 Task: Add an event with the title Third Team Building Workshop: Enhancing Collaboration and Trust, date '2023/11/23', time 8:50 AM to 10:50 AMand add a description: A Team Building Exercise is a purposeful activity or program designed to enhance collaboration, communication, trust, and camaraderie among team members. These exercises aim to strengthen relationships, improve team dynamics, and foster a positive and productive work environment. Team building exercises can take various forms, from indoor games and challenges to outdoor adventures or structured workshops._x000D_
_x000D_
, put the event into Orange category, logged in from the account softage.7@softage.netand send the event invitation to softage.2@softage.net and softage.3@softage.net. Set a reminder for the event 5 minutes before
Action: Mouse moved to (89, 123)
Screenshot: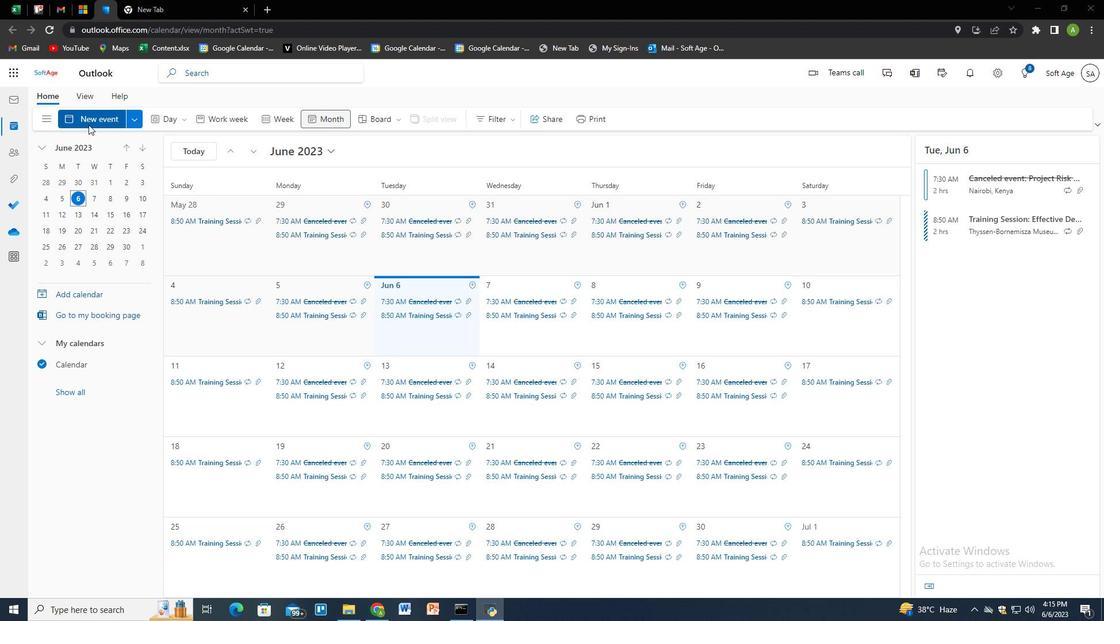 
Action: Mouse pressed left at (89, 123)
Screenshot: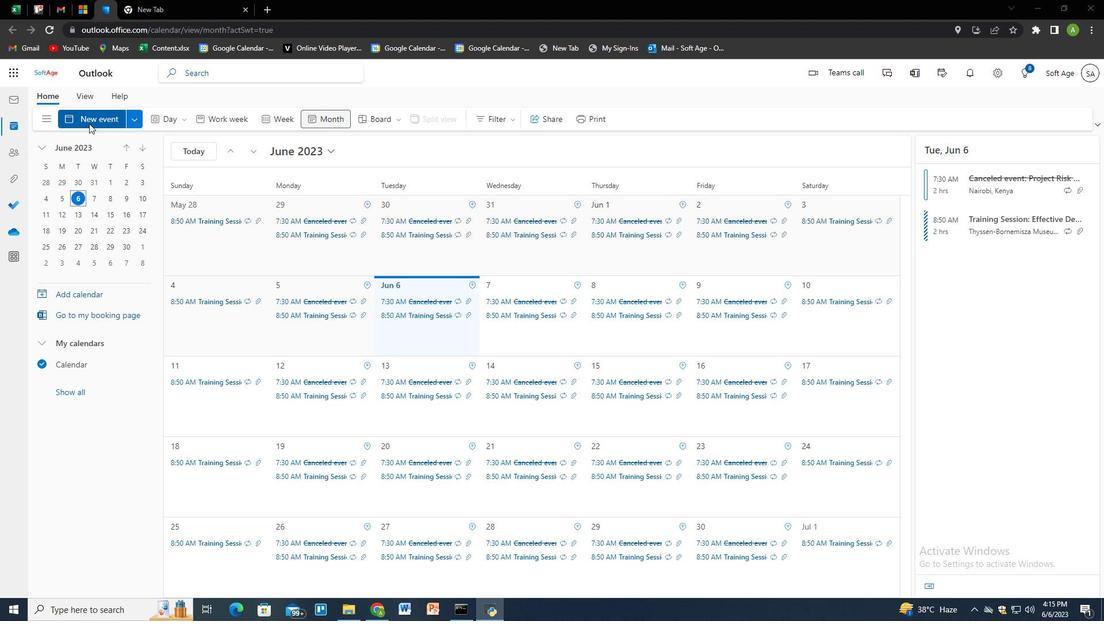 
Action: Mouse moved to (307, 193)
Screenshot: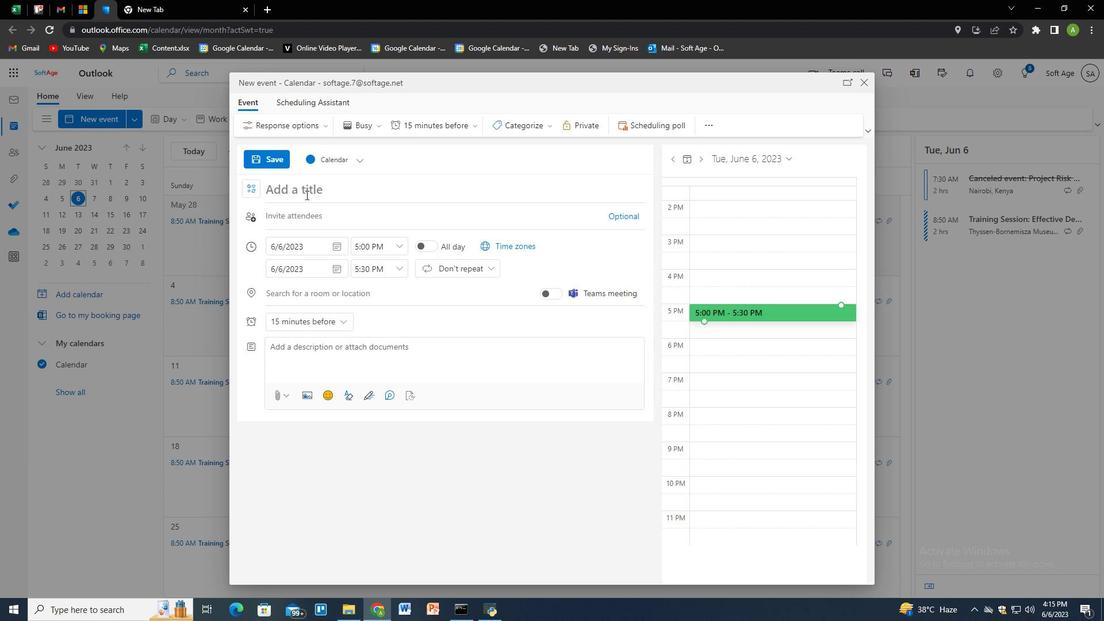 
Action: Mouse pressed left at (307, 193)
Screenshot: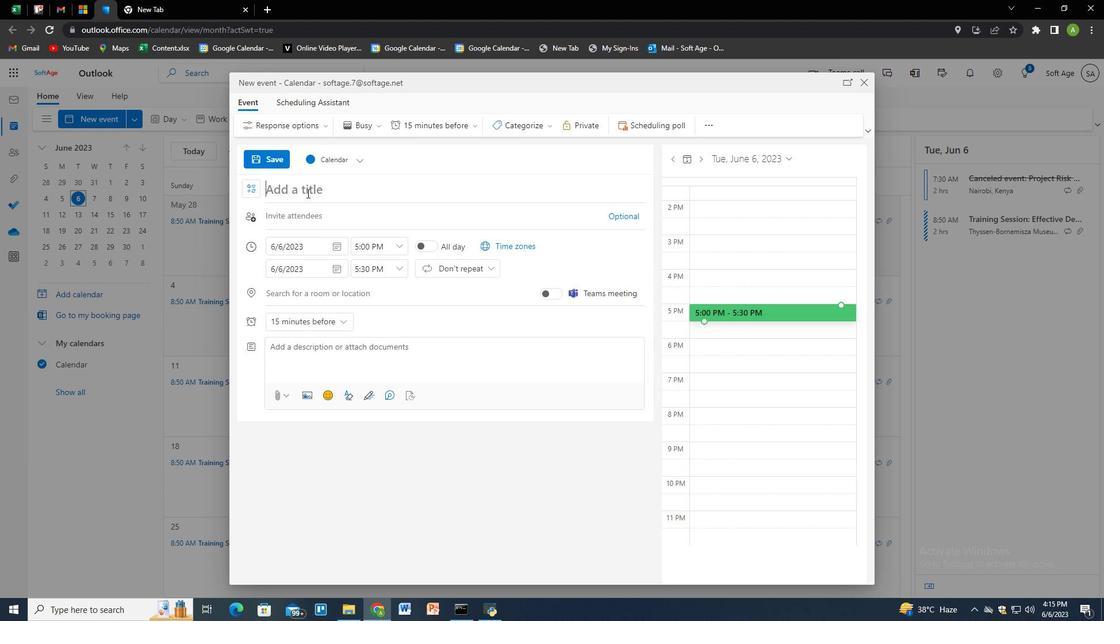 
Action: Mouse moved to (307, 192)
Screenshot: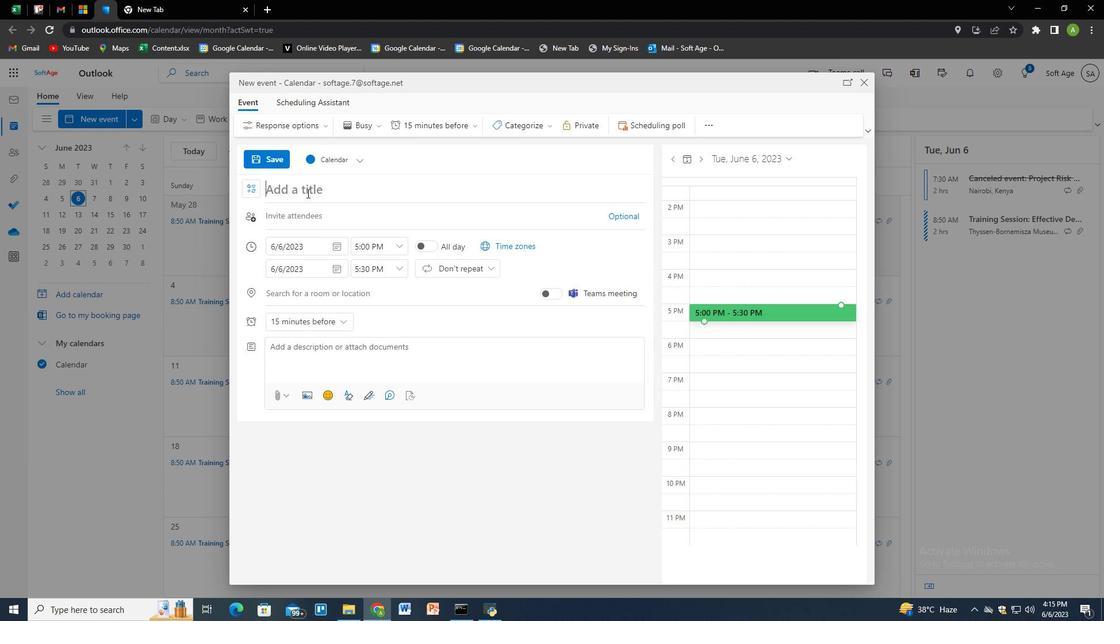 
Action: Key pressed <Key.shift>Third<Key.space><Key.shift>Team<Key.space><Key.shift>Building<Key.space><Key.shift>Workshop<Key.shift>"<Key.backspace><Key.shift>:<Key.space><Key.shift>e<Key.backspace><Key.shift>Enhancing<Key.space><Key.shift>COll<Key.backspace><Key.backspace><Key.backspace>ollaboration<Key.space>and<Key.space><Key.shift>Trust
Screenshot: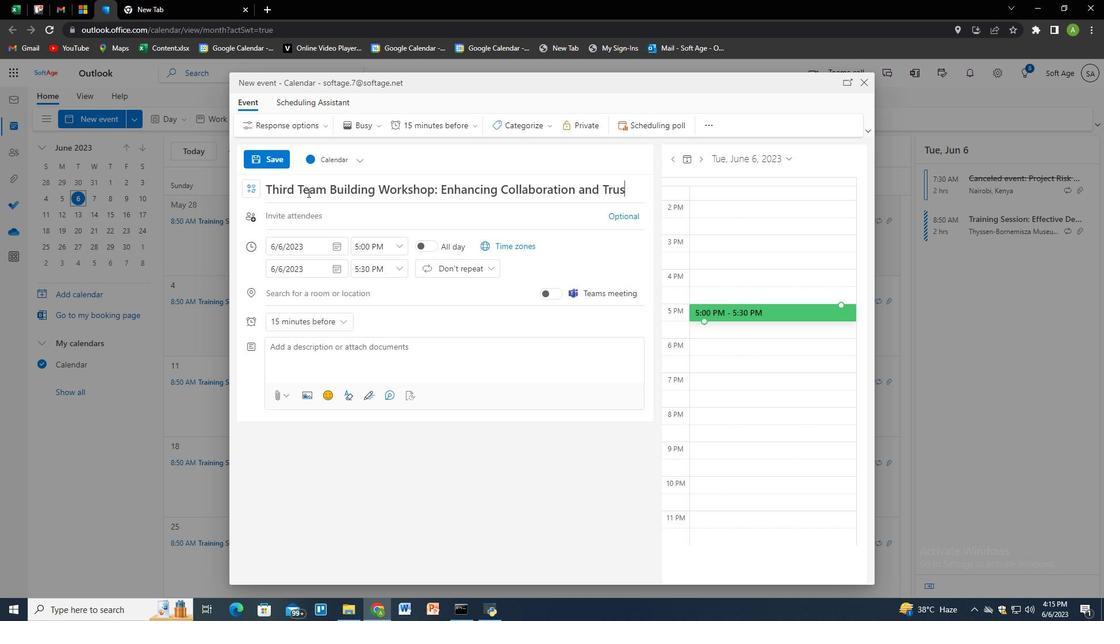 
Action: Mouse moved to (333, 249)
Screenshot: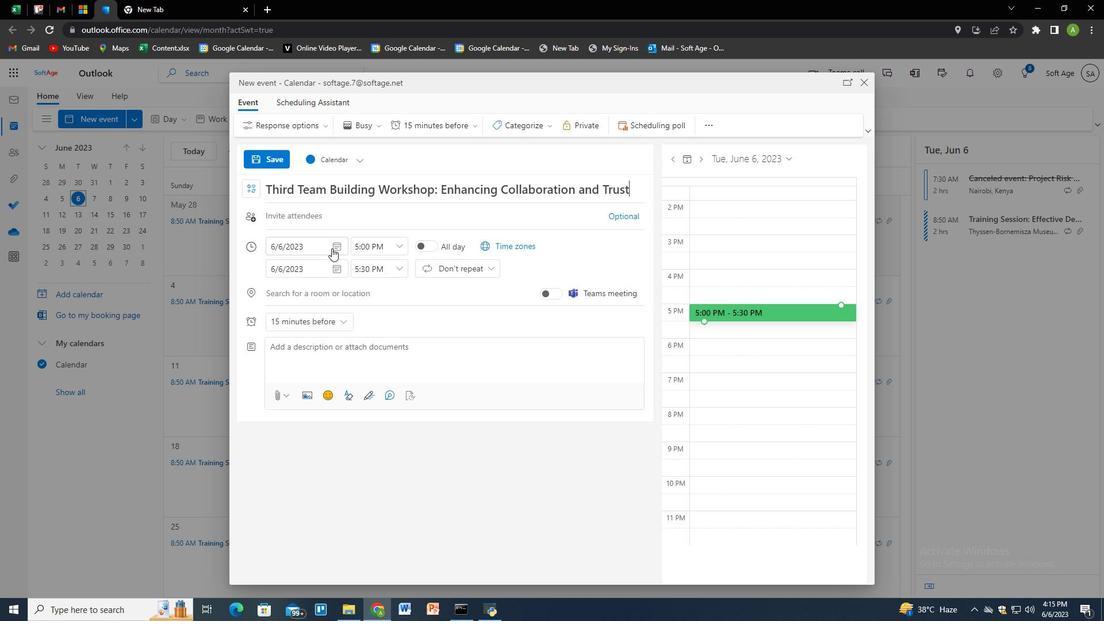 
Action: Mouse pressed left at (333, 249)
Screenshot: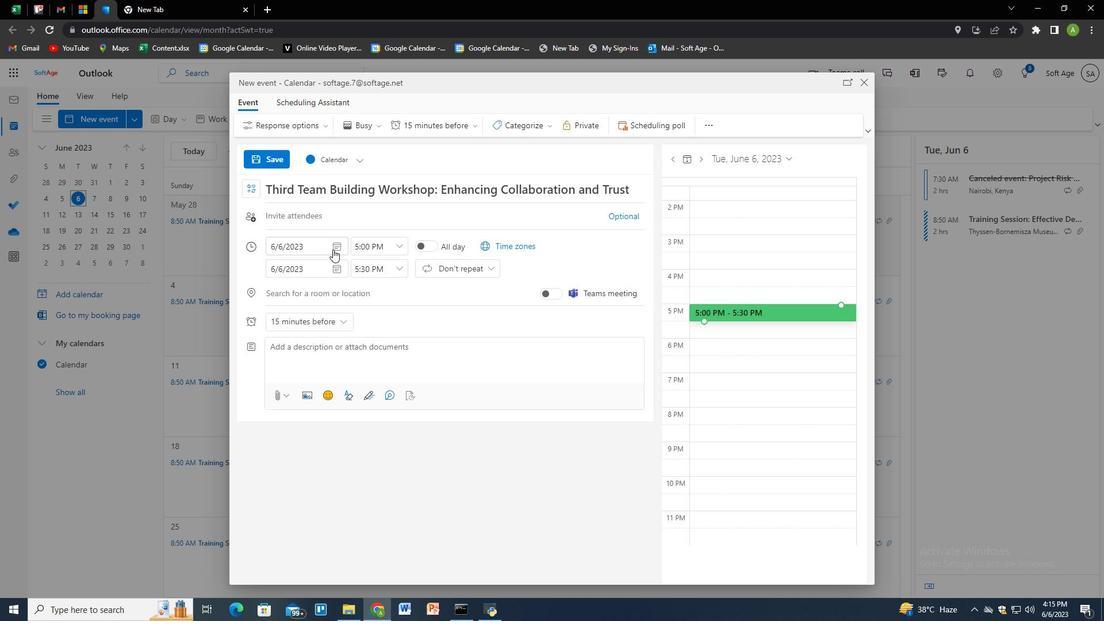 
Action: Mouse moved to (321, 275)
Screenshot: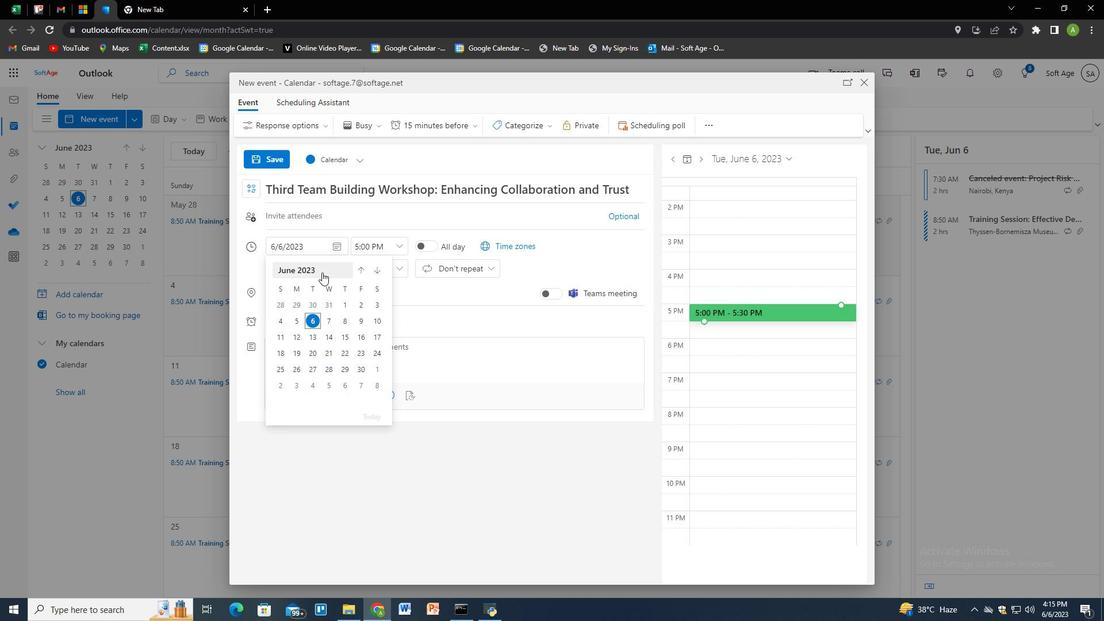 
Action: Mouse pressed left at (321, 275)
Screenshot: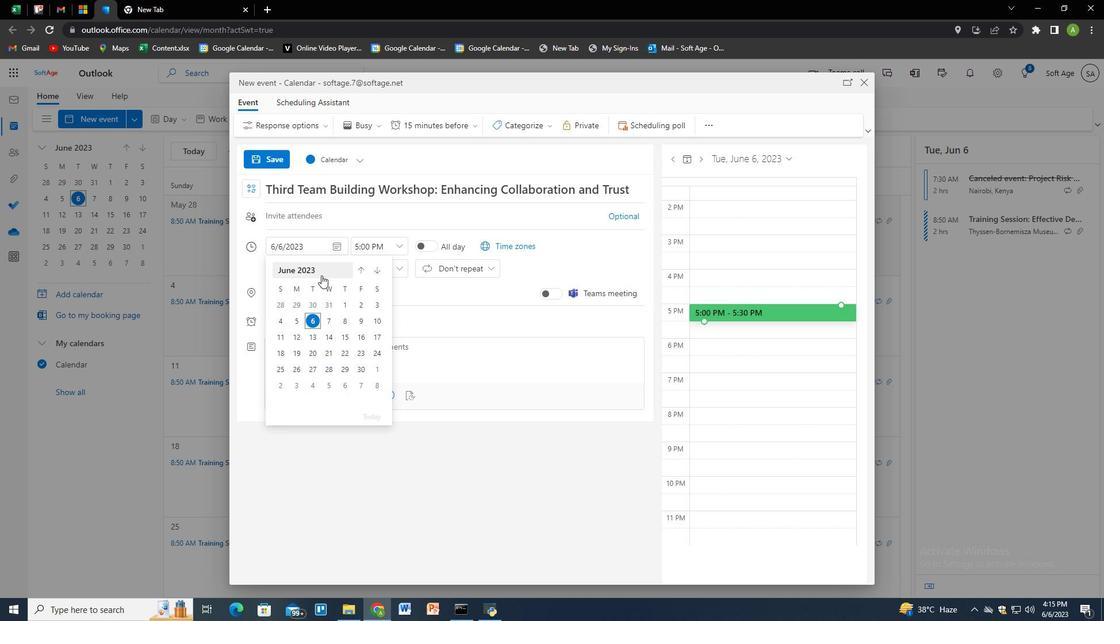 
Action: Mouse pressed left at (321, 275)
Screenshot: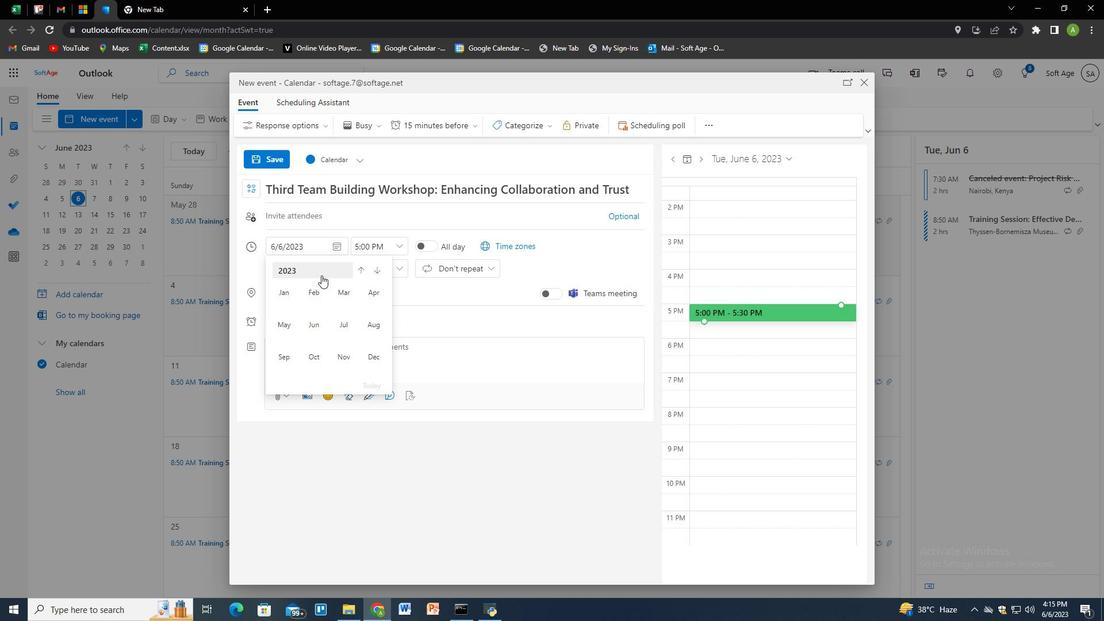 
Action: Mouse moved to (370, 294)
Screenshot: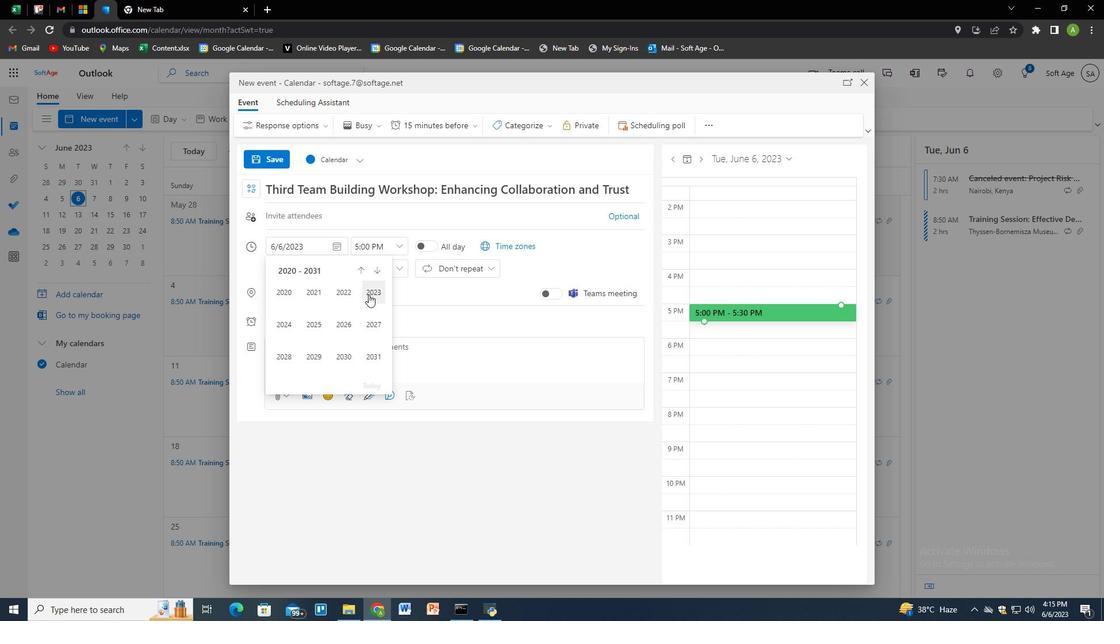 
Action: Mouse pressed left at (370, 294)
Screenshot: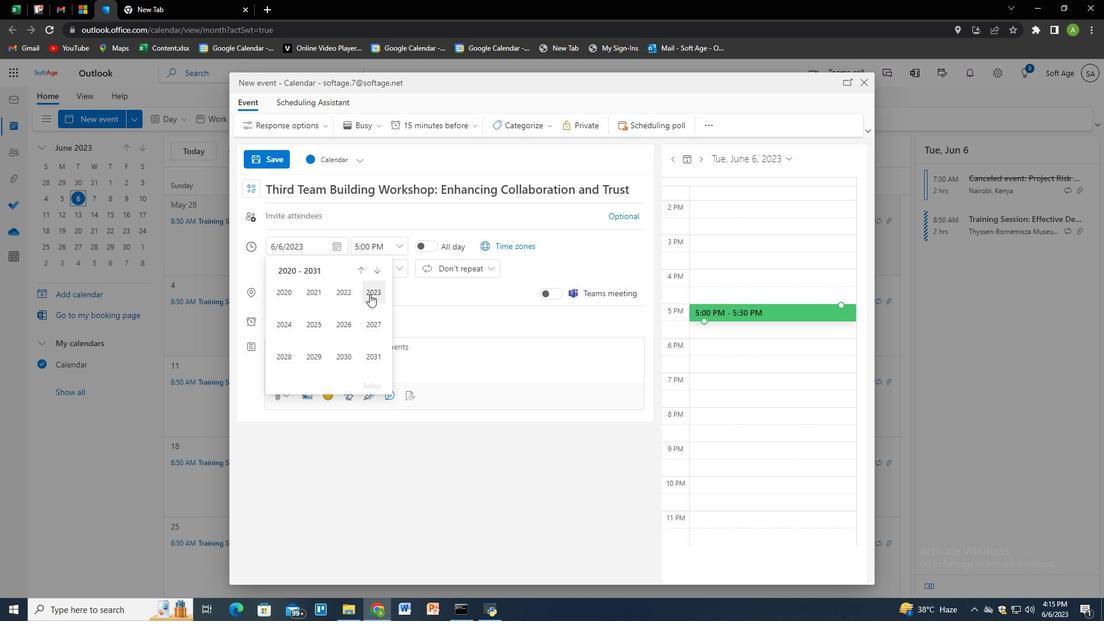 
Action: Mouse moved to (350, 356)
Screenshot: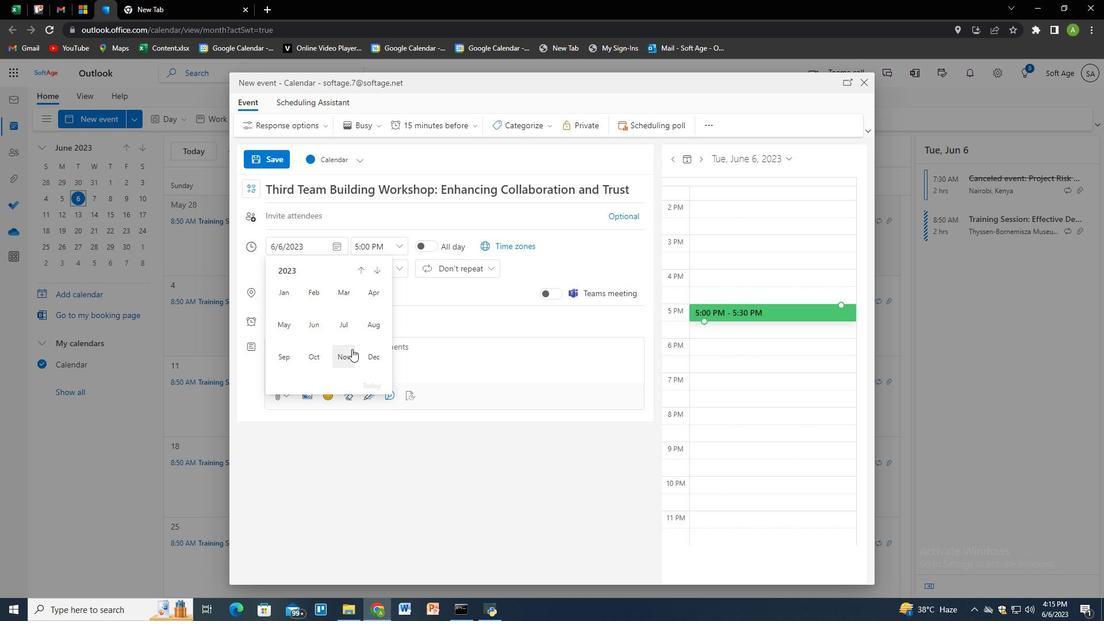 
Action: Mouse pressed left at (350, 356)
Screenshot: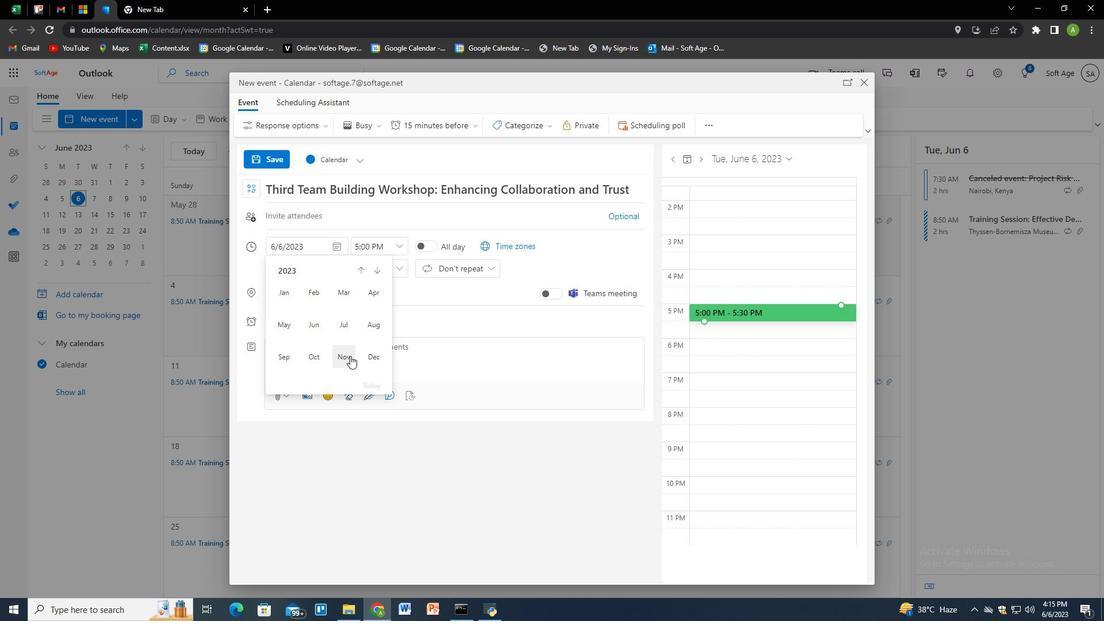 
Action: Mouse moved to (348, 355)
Screenshot: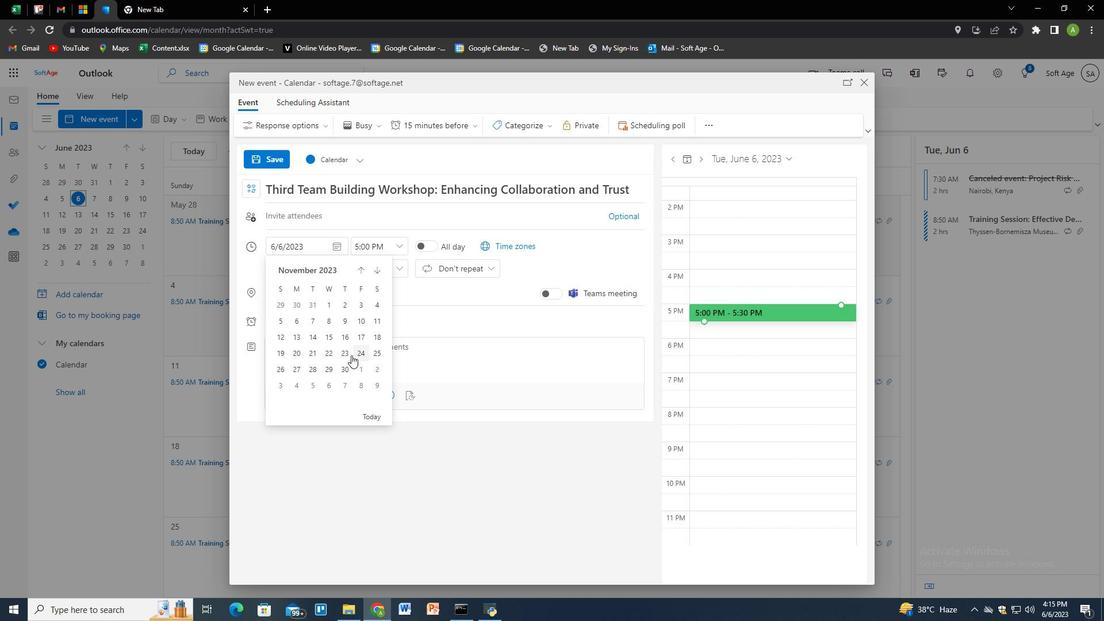 
Action: Mouse pressed left at (348, 355)
Screenshot: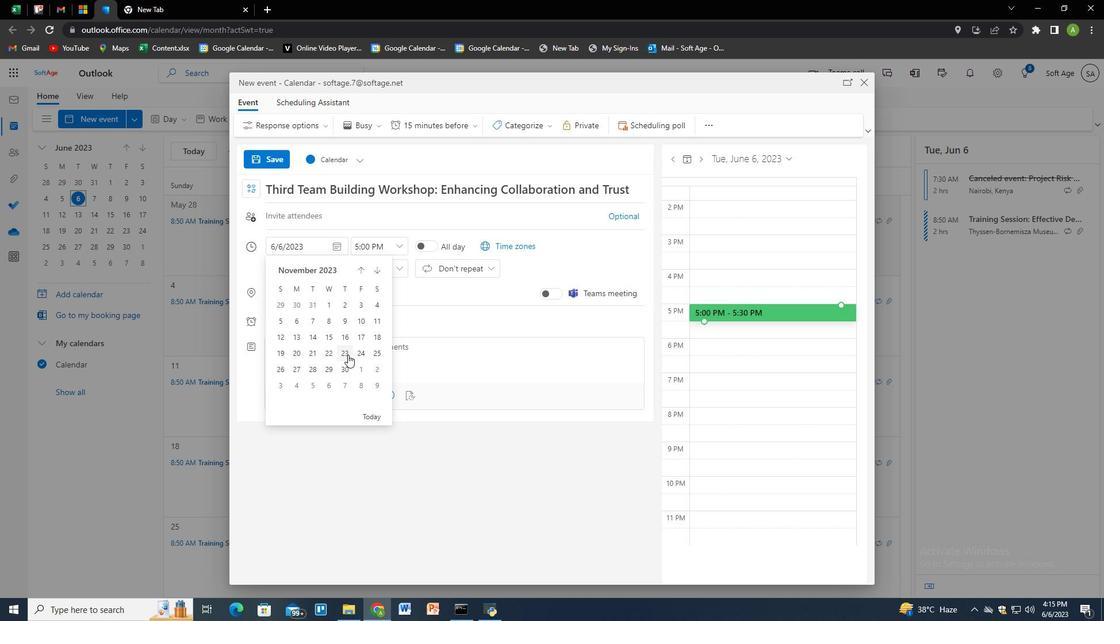 
Action: Mouse moved to (371, 246)
Screenshot: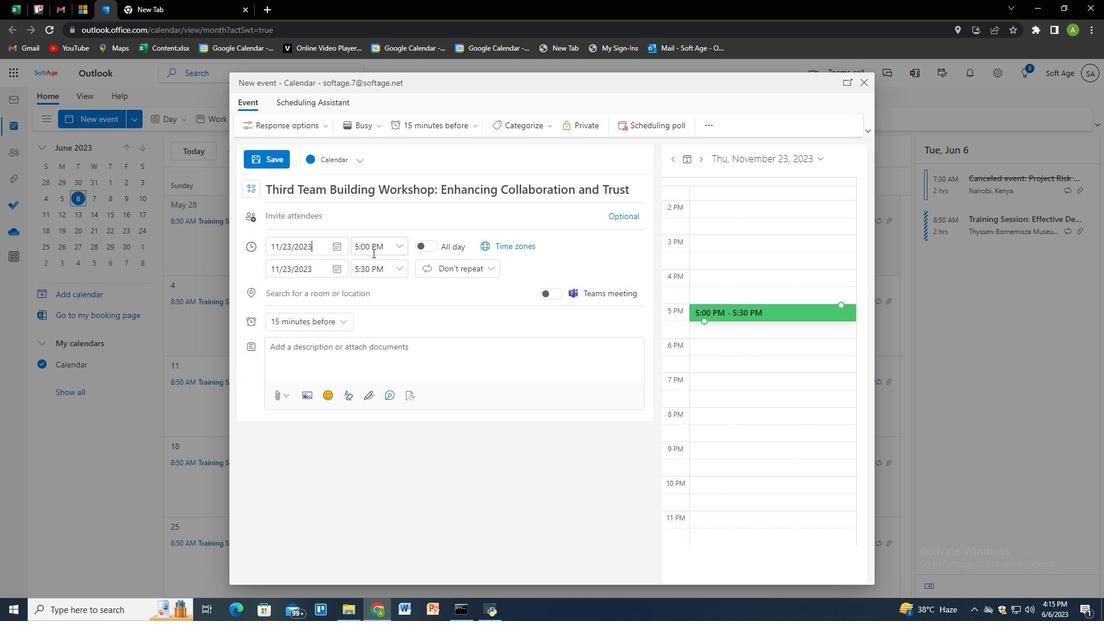 
Action: Mouse pressed left at (371, 246)
Screenshot: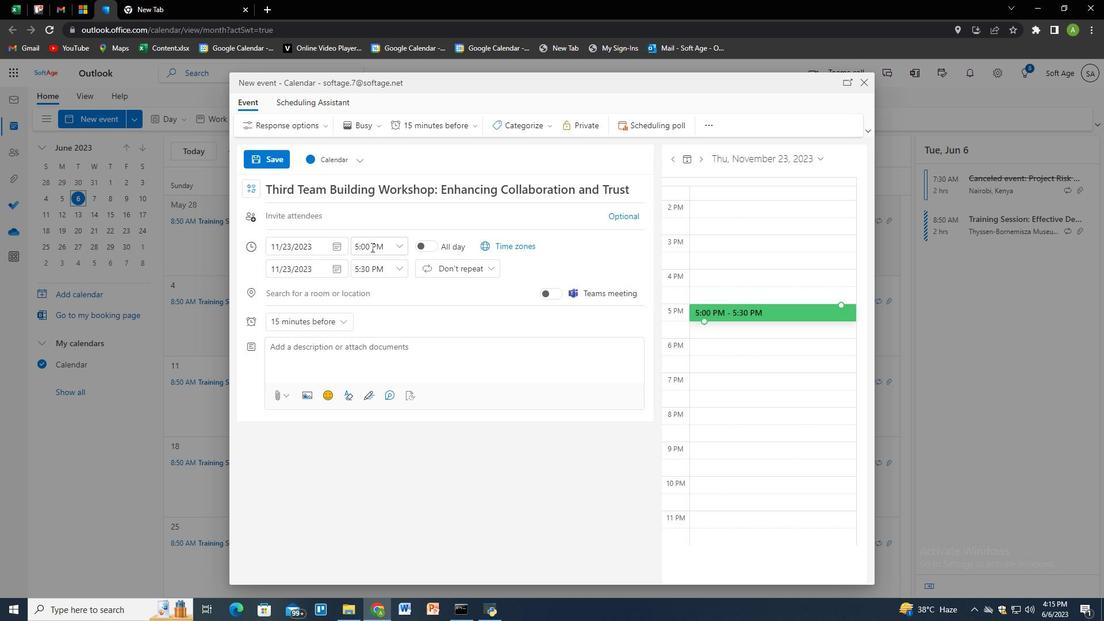 
Action: Mouse moved to (371, 244)
Screenshot: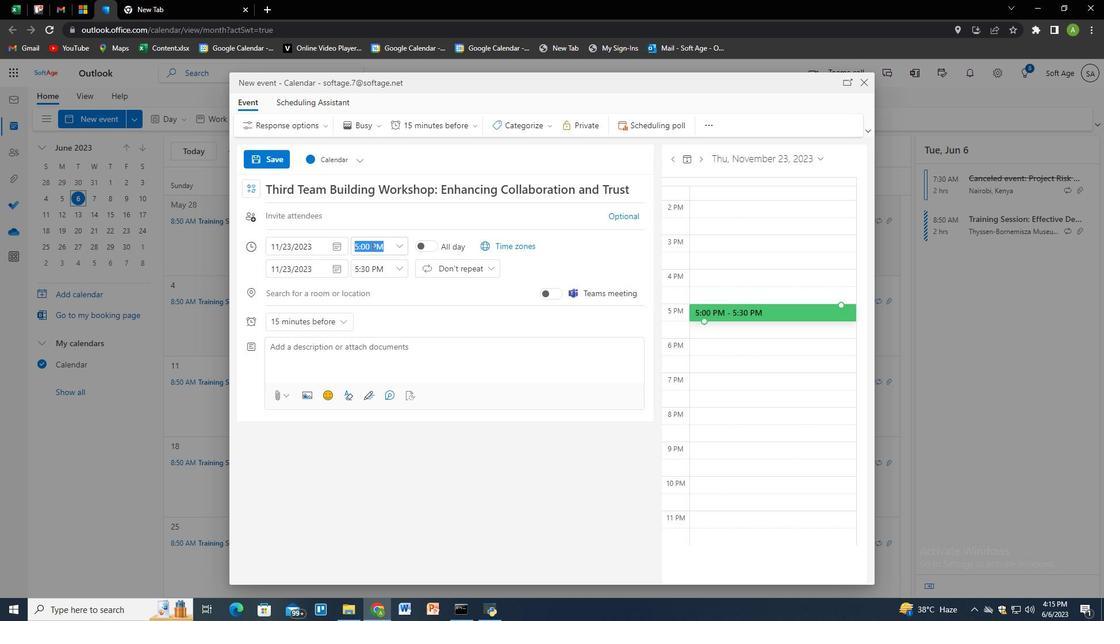 
Action: Key pressed 8<Key.shift_r>:50<Key.space><Key.shift>AM<Key.tab><Key.tab>10<Key.shift_r>:50<Key.space><Key.shift>AMM
Screenshot: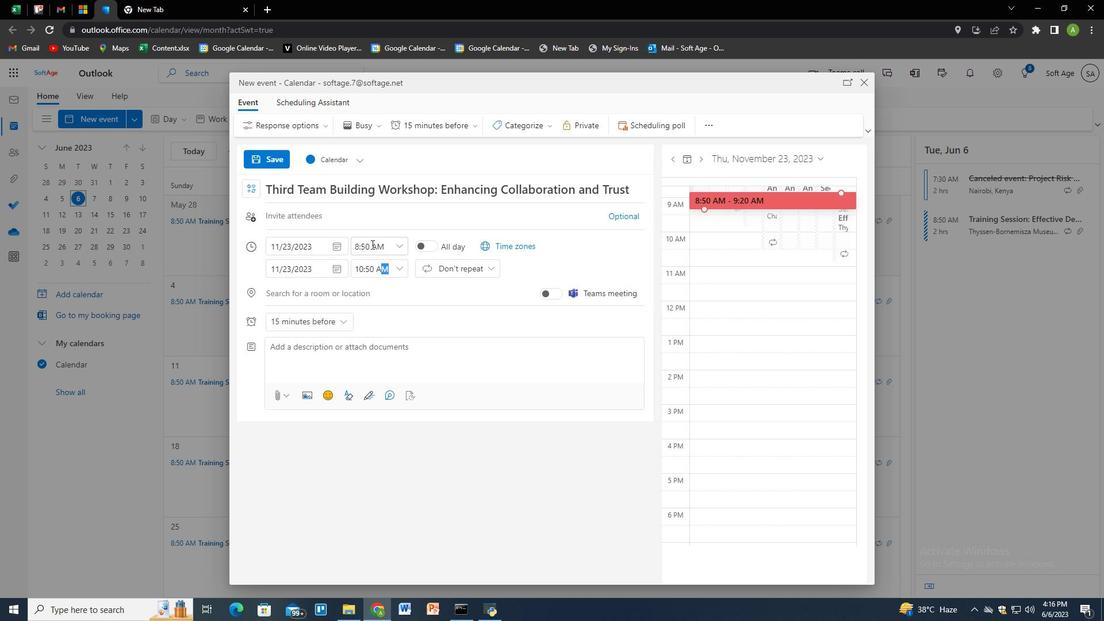 
Action: Mouse moved to (364, 353)
Screenshot: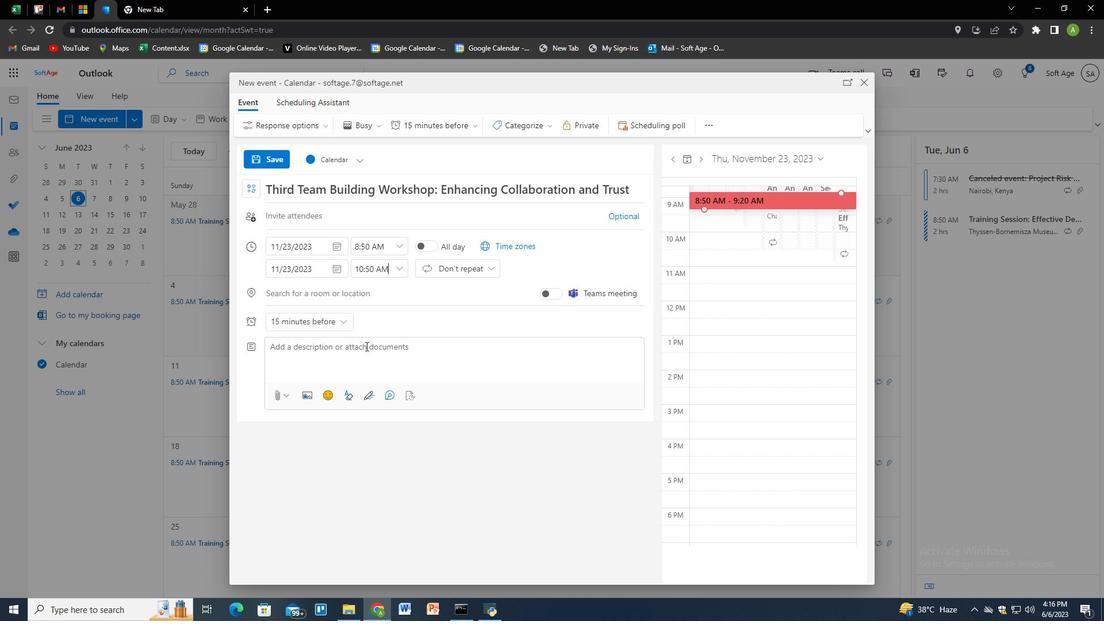 
Action: Mouse pressed left at (364, 353)
Screenshot: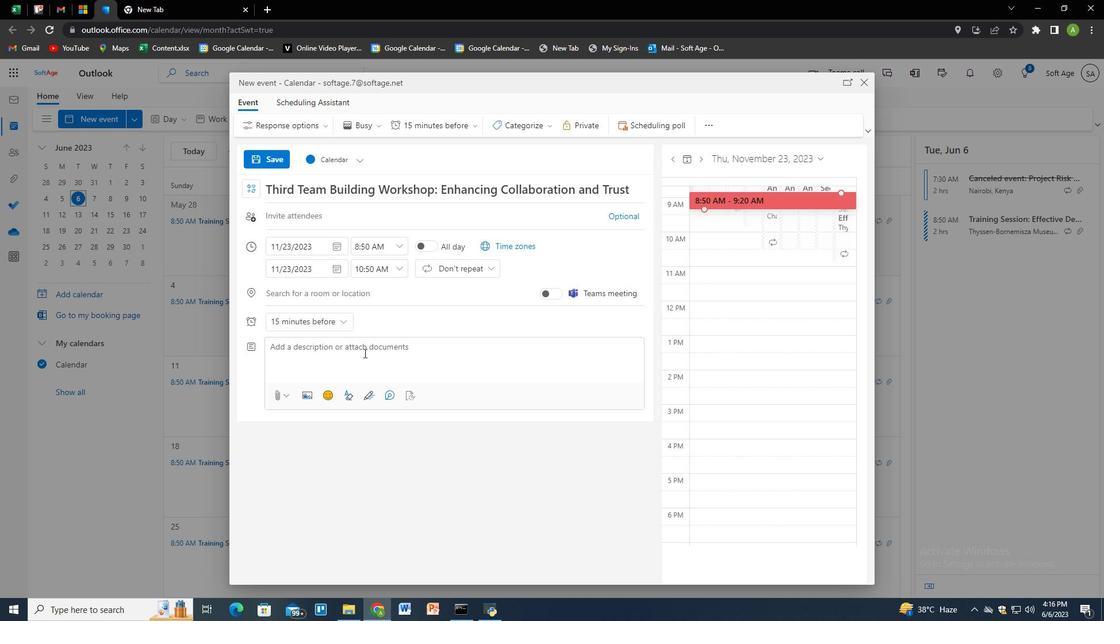 
Action: Key pressed <Key.shift>A<Key.space><Key.shift>Team<Key.space><Key.shift>Building<Key.space><Key.shift>Exercise<Key.space>is<Key.space>a<Key.space>purposeful<Key.space>activity<Key.space>or<Key.space>program<Key.space>designed<Key.space>to<Key.space>enchace<Key.backspace><Key.backspace>nce<Key.backspace><Key.backspace><Key.backspace><Key.backspace><Key.backspace><Key.backspace>hance<Key.space>collaboration,<Key.space>communication,<Key.space>trustm<Key.backspace>,<Key.space>and<Key.space>camaraderies<Key.backspace><Key.space>among<Key.space>team<Key.space>members.<Key.space><Key.shift>These<Key.space>exercises<Key.space>aim<Key.space>to<Key.space>strenghe<Key.backspace>then<Key.space>re<Key.backspace><Key.backspace><Key.backspace><Key.backspace><Key.backspace><Key.backspace><Key.backspace><Key.backspace><Key.backspace><Key.backspace><Key.backspace><Key.backspace>renghthen<Key.space>relaship<Key.backspace><Key.backspace><Key.backspace><Key.backspace>tionships,<Key.space>improve
Screenshot: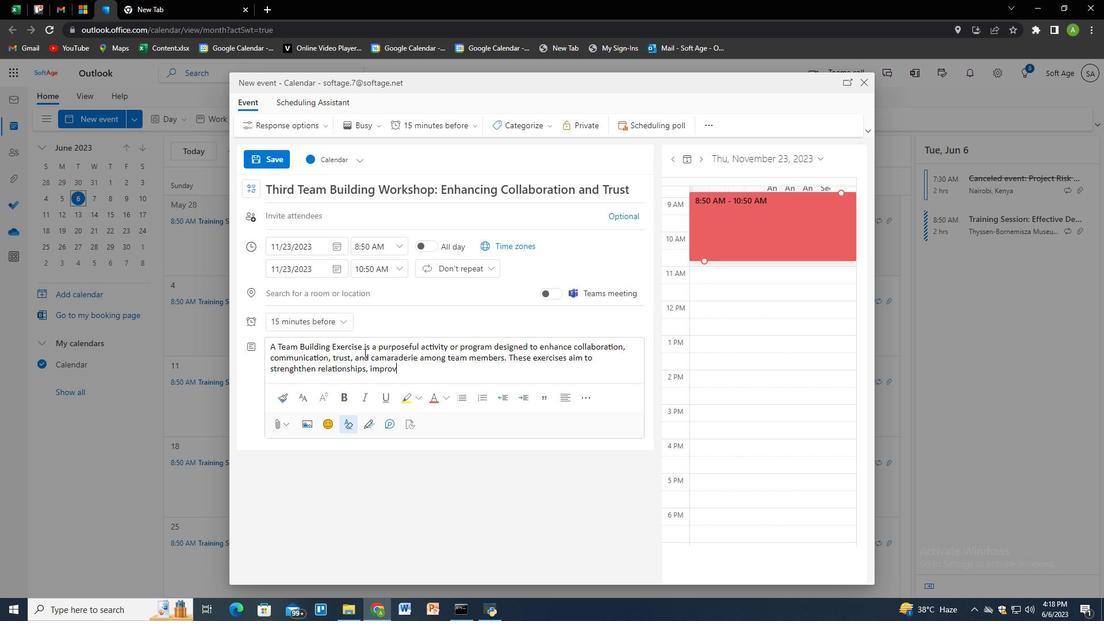 
Action: Mouse moved to (1104, 200)
Screenshot: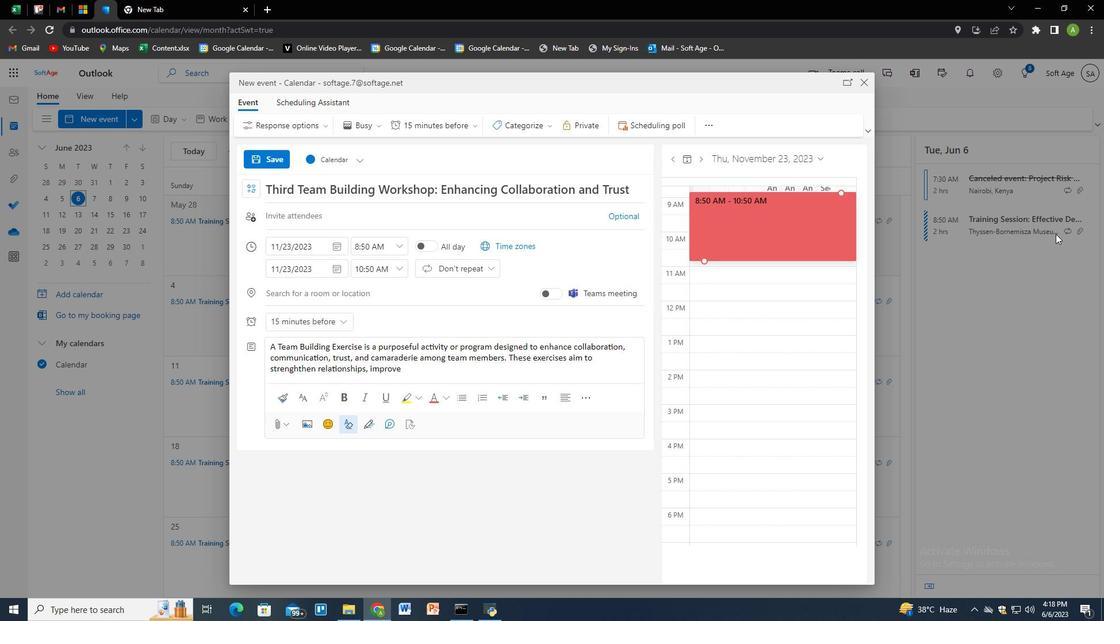
Action: Key pressed <Key.shift><Key.space>team<Key.space>dynamics,<Key.space>and<Key.space>foster<Key.space>a<Key.space>positive<Key.space>and<Key.space>productive<Key.space>work<Key.space>enviroment.
Screenshot: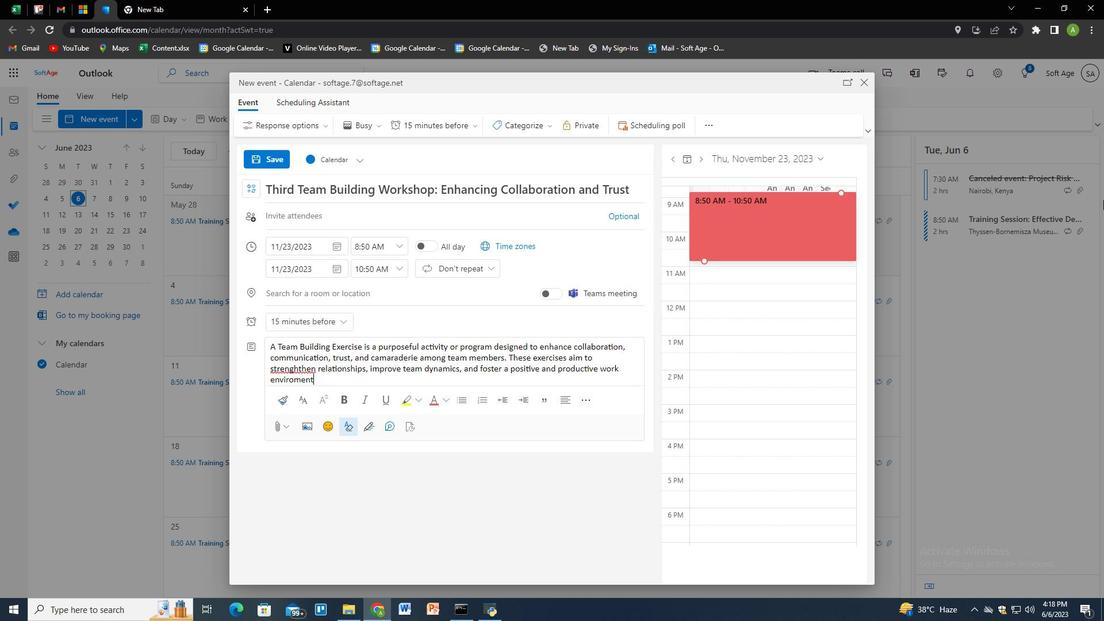 
Action: Mouse moved to (293, 383)
Screenshot: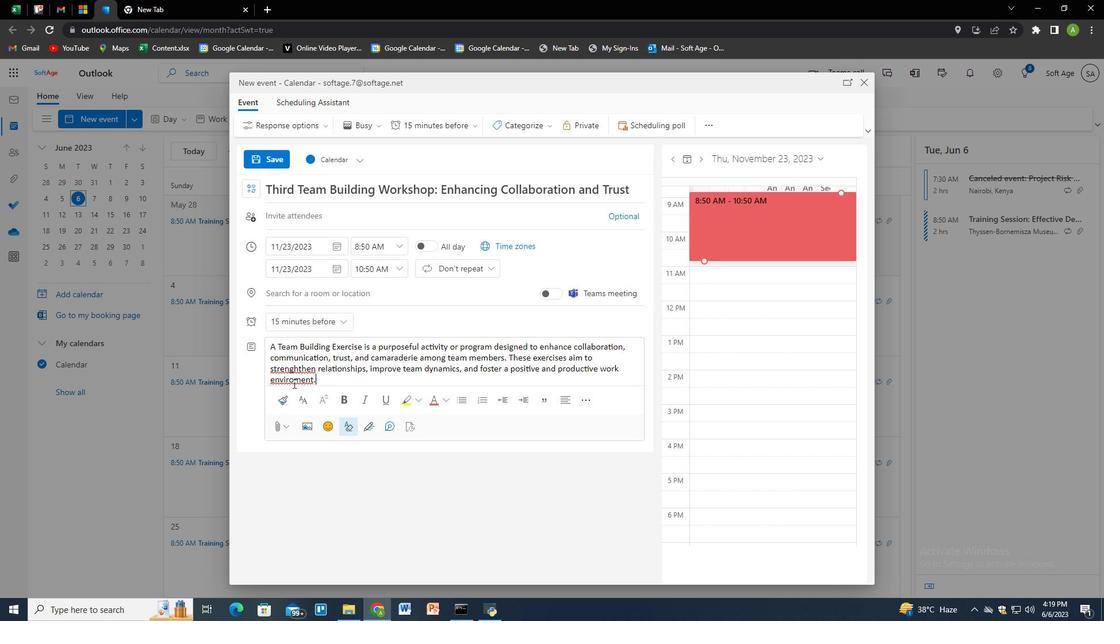 
Action: Mouse pressed left at (293, 383)
Screenshot: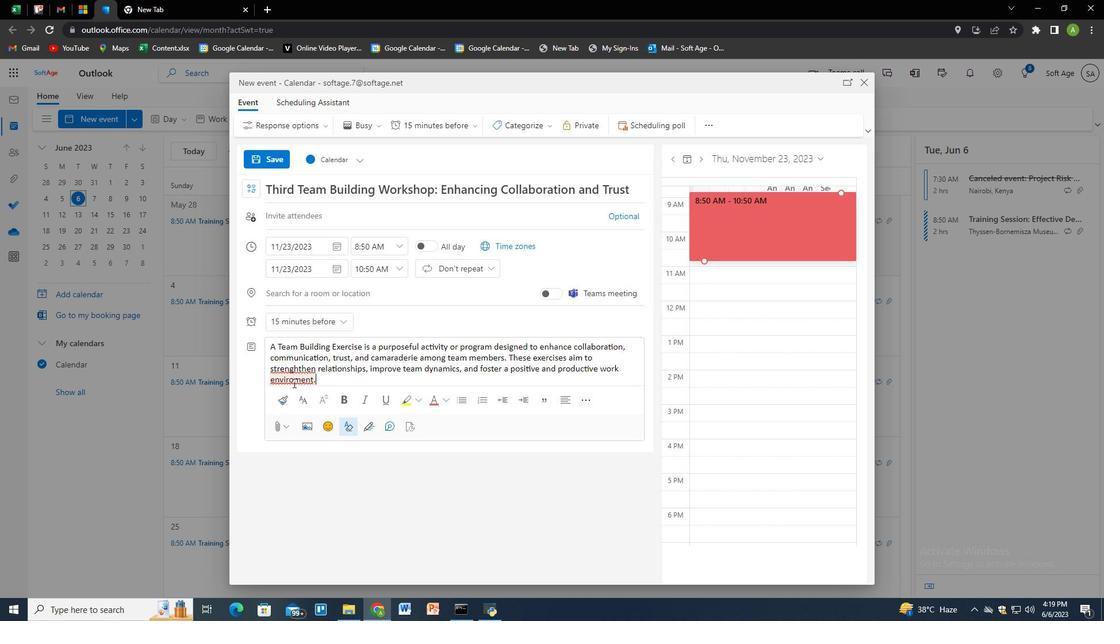 
Action: Mouse moved to (512, 389)
Screenshot: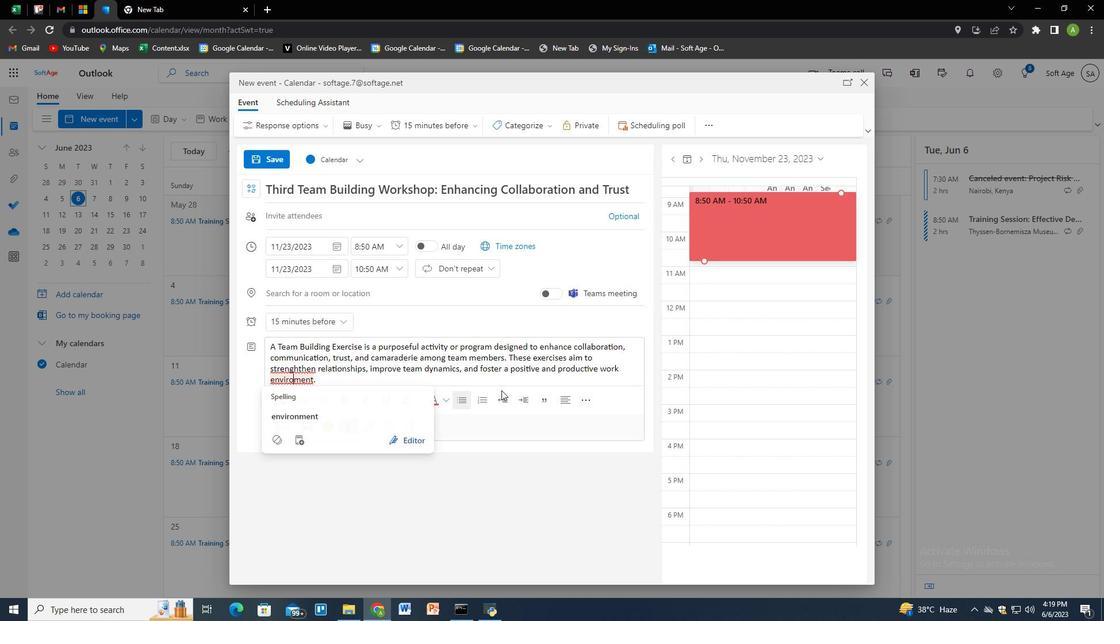 
Action: Key pressed n
Screenshot: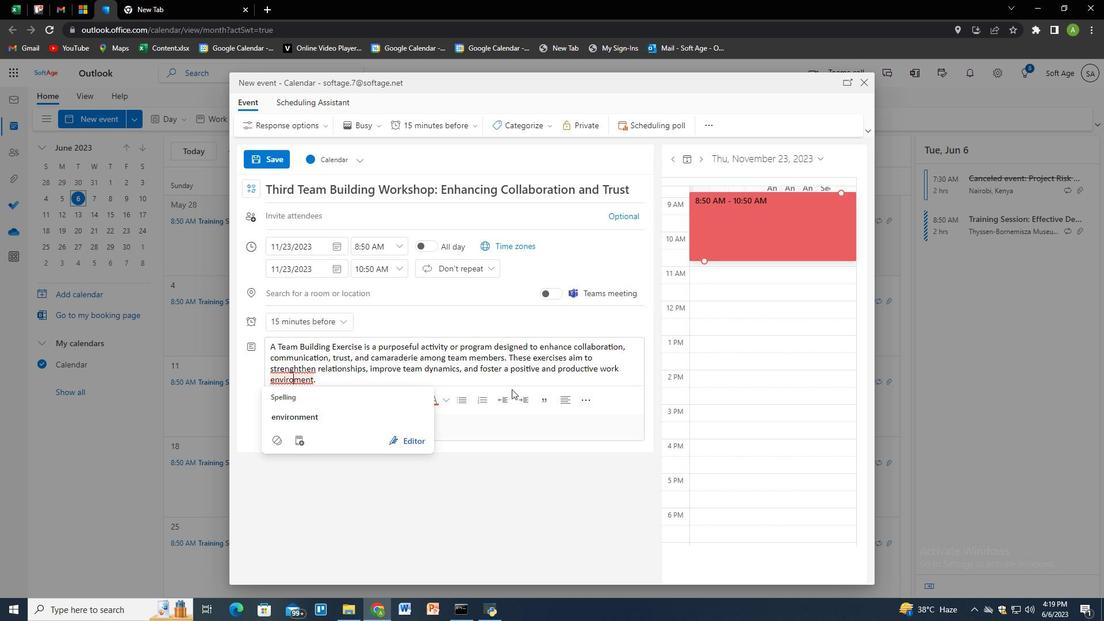 
Action: Mouse moved to (302, 369)
Screenshot: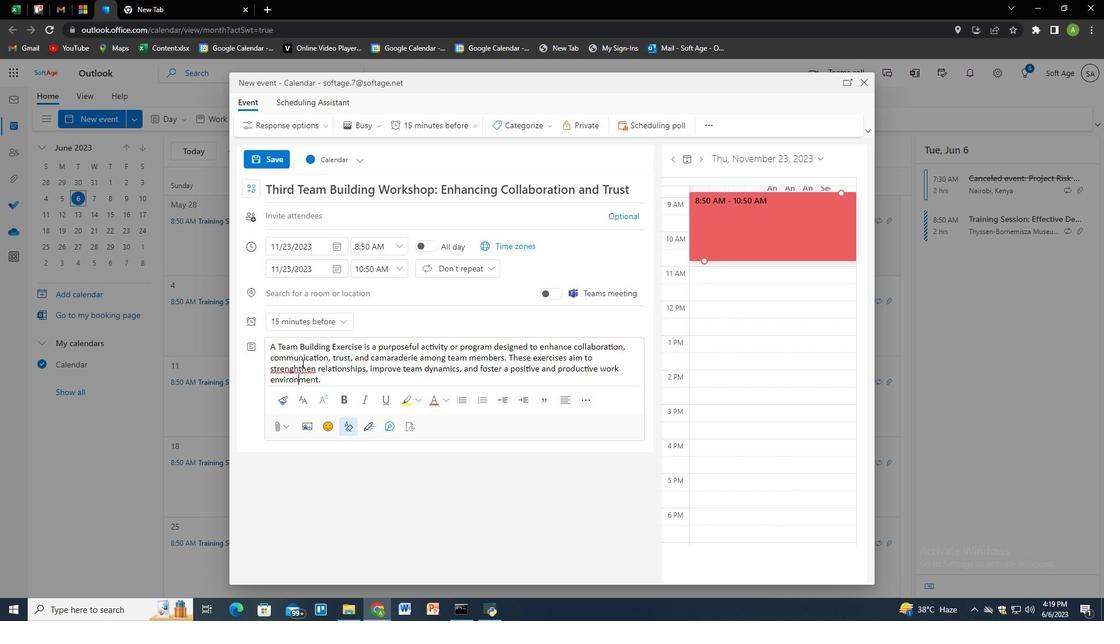 
Action: Mouse pressed left at (302, 369)
Screenshot: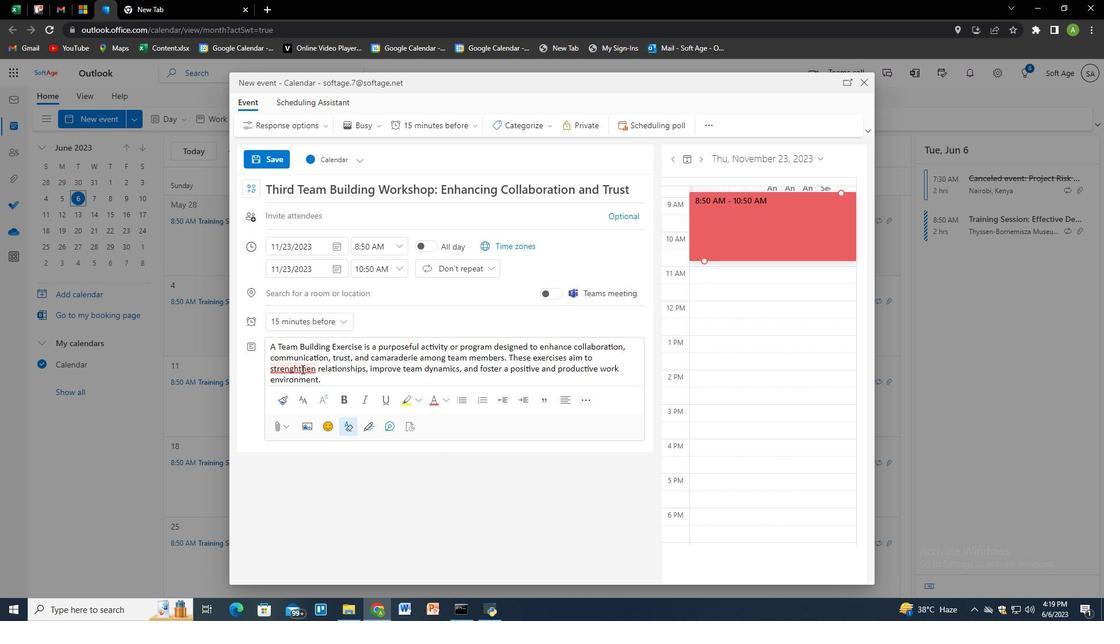 
Action: Mouse moved to (303, 399)
Screenshot: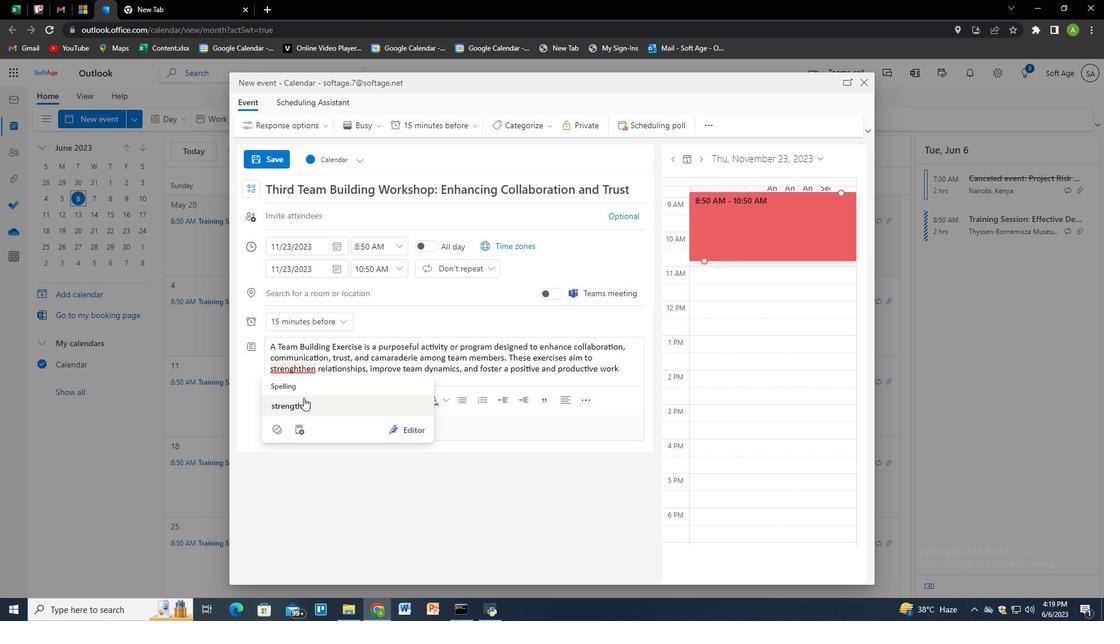 
Action: Mouse pressed left at (303, 399)
Screenshot: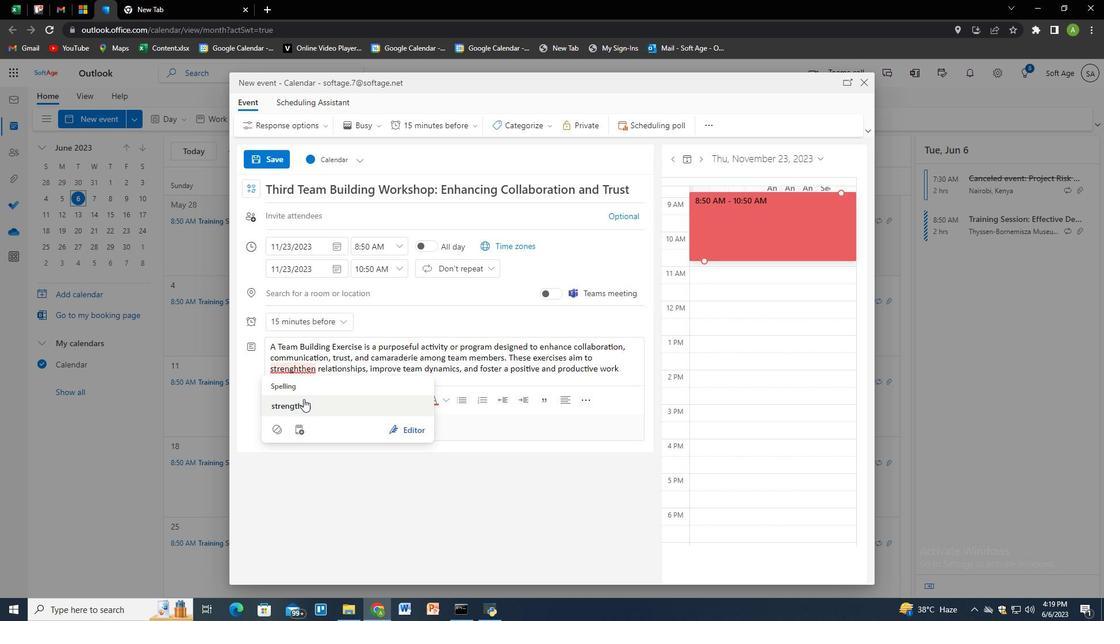 
Action: Mouse moved to (631, 370)
Screenshot: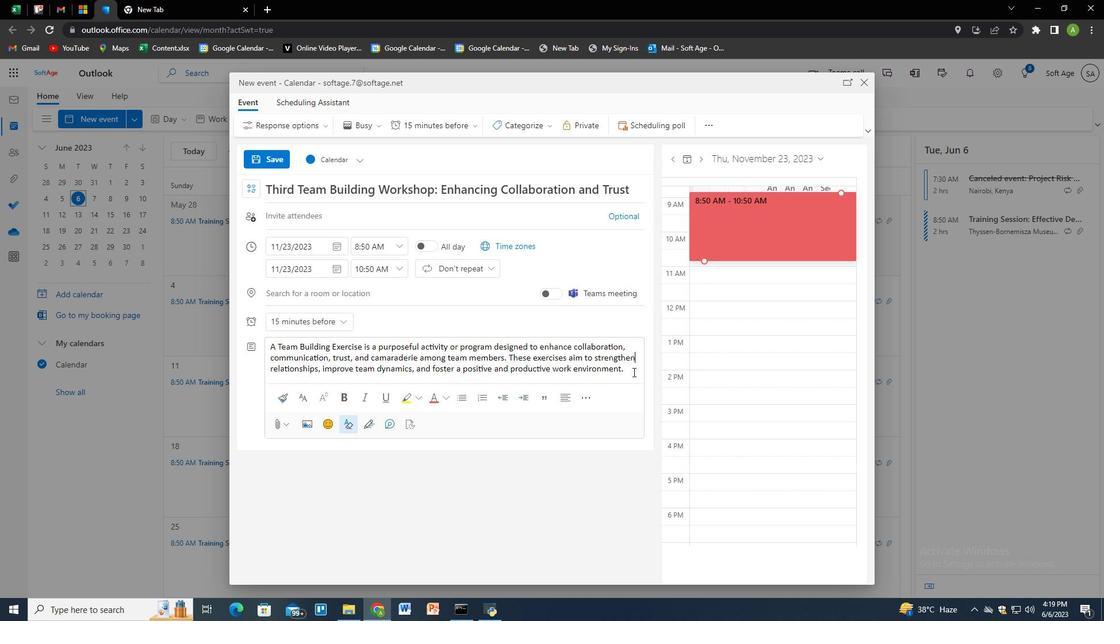 
Action: Mouse pressed left at (631, 370)
Screenshot: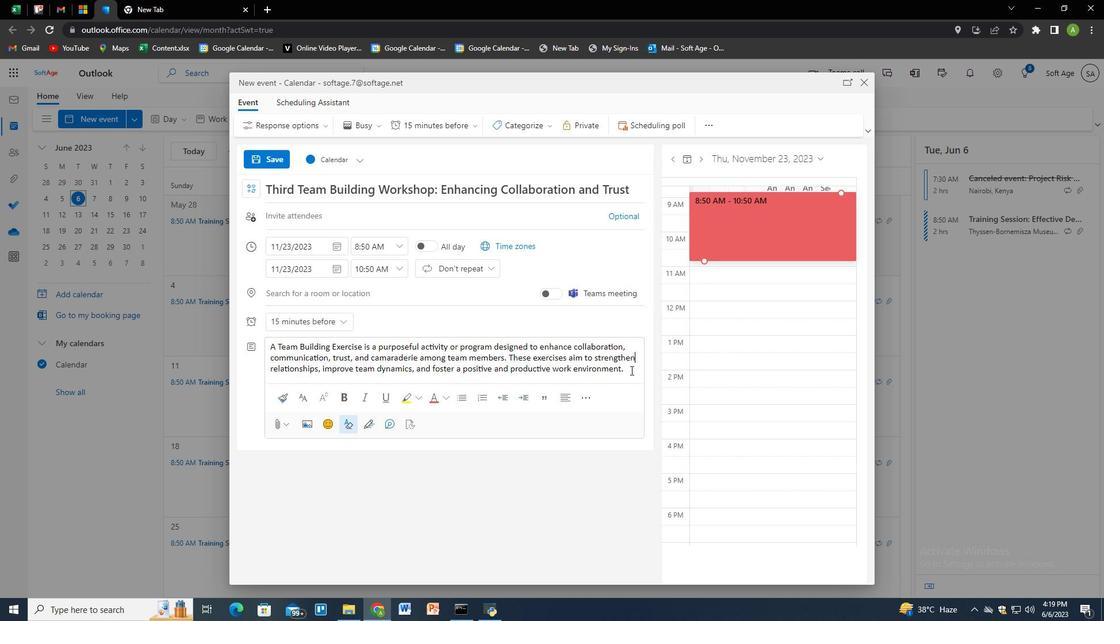 
Action: Key pressed <Key.space><Key.shift>Team<Key.space><Key.shift>B<Key.backspace>building<Key.space>exercise<Key.space>can<Key.space>take<Key.space>various<Key.space>forms,<Key.space>from<Key.space>indoor<Key.space>games<Key.space>an<Key.space><Key.backspace>d<Key.space>challenges<Key.space>to<Key.space>outdoor<Key.space>adventures<Key.space>or<Key.space>structured<Key.space>workshop<Key.space>
Screenshot: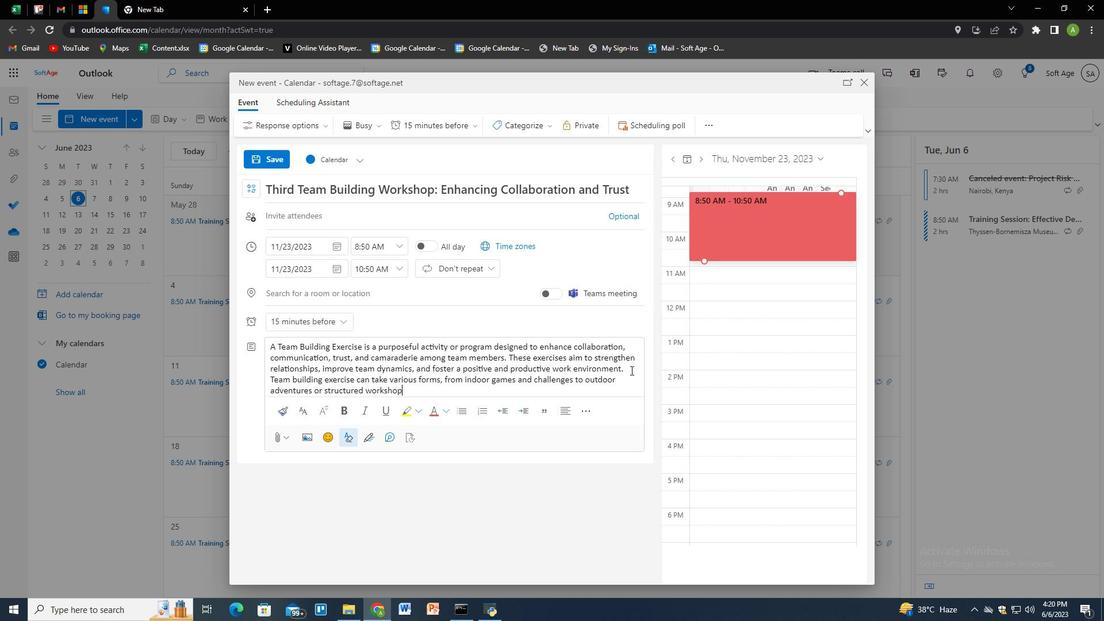 
Action: Mouse moved to (649, 419)
Screenshot: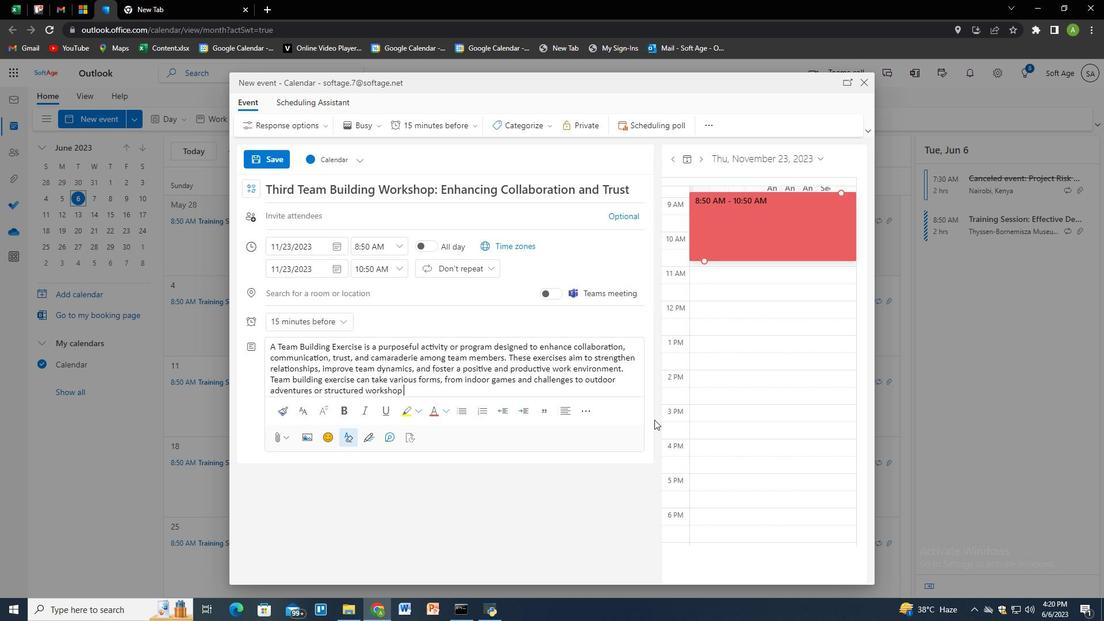 
Action: Key pressed <Key.backspace>.
Screenshot: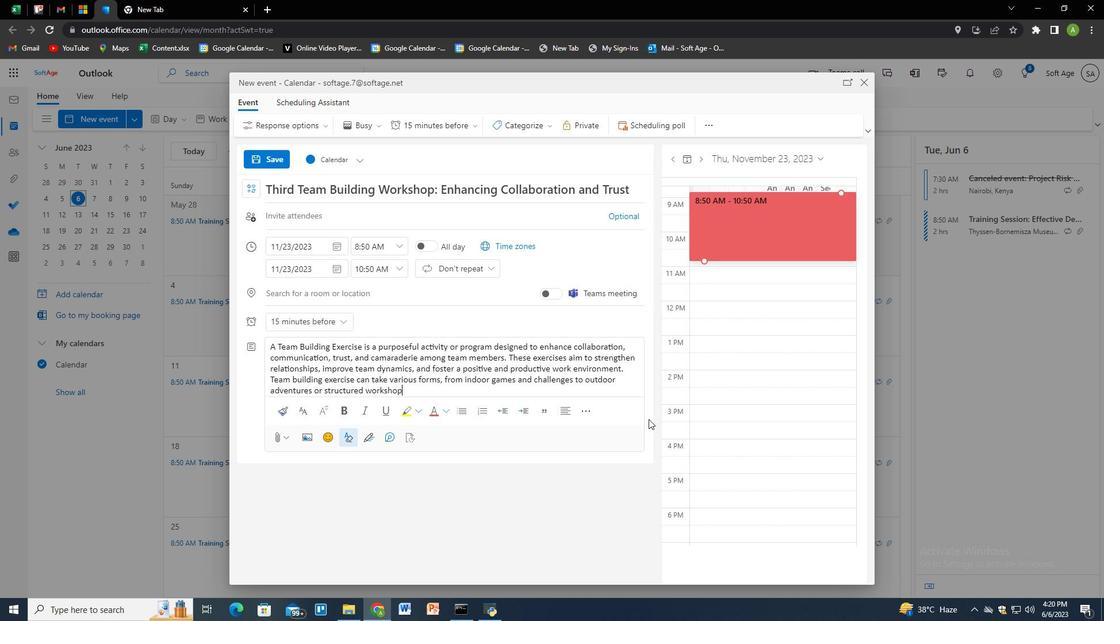
Action: Mouse moved to (586, 258)
Screenshot: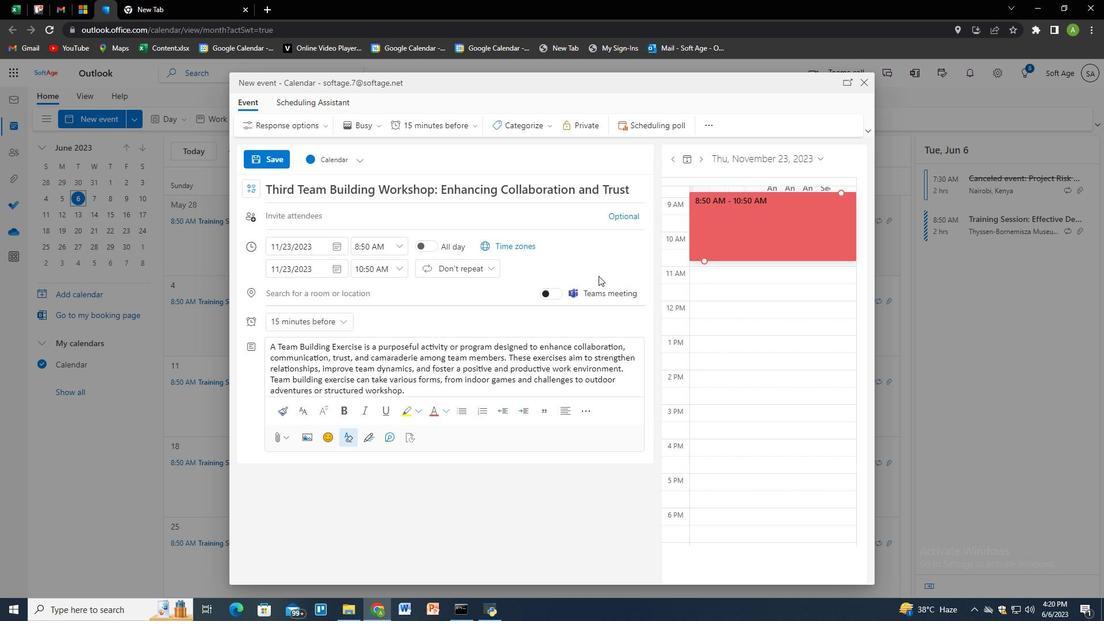 
Action: Mouse pressed left at (586, 258)
Screenshot: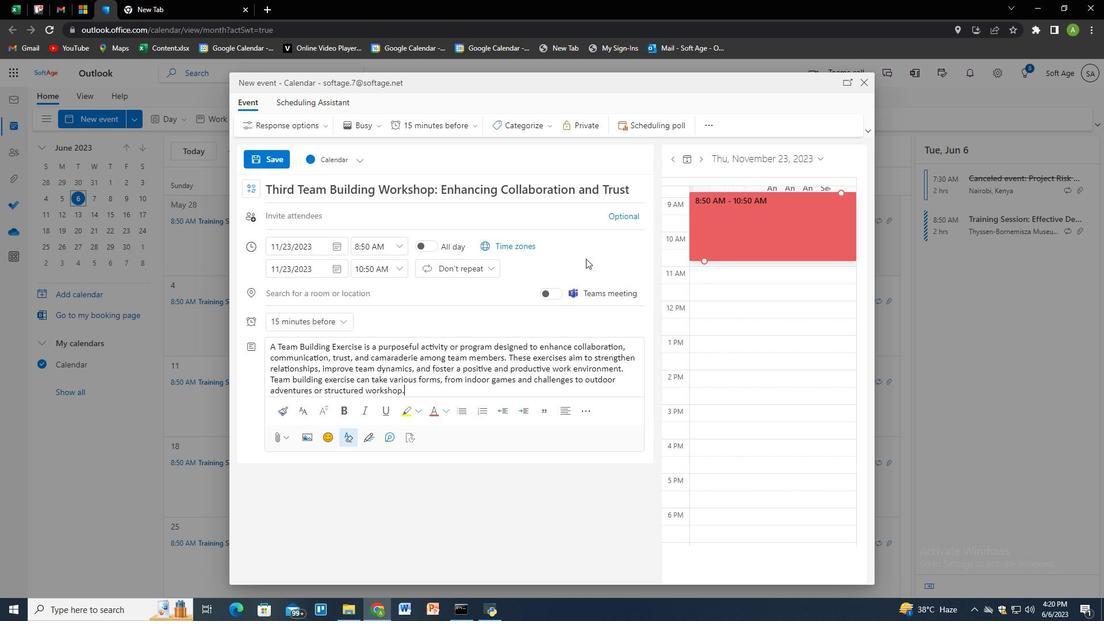 
Action: Mouse moved to (374, 220)
Screenshot: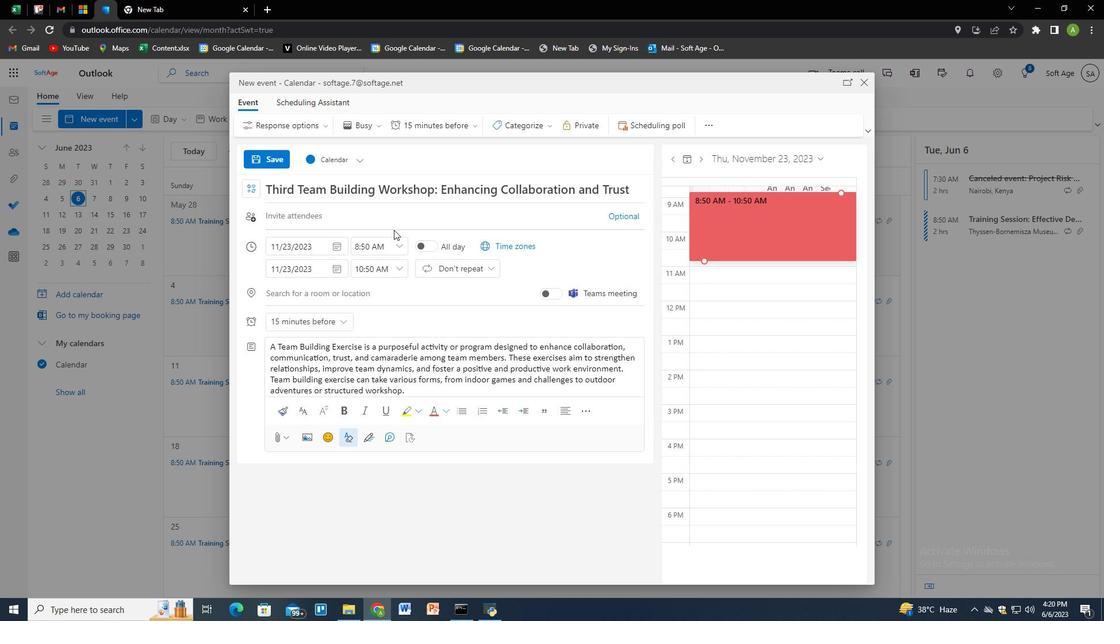 
Action: Mouse pressed left at (374, 220)
Screenshot: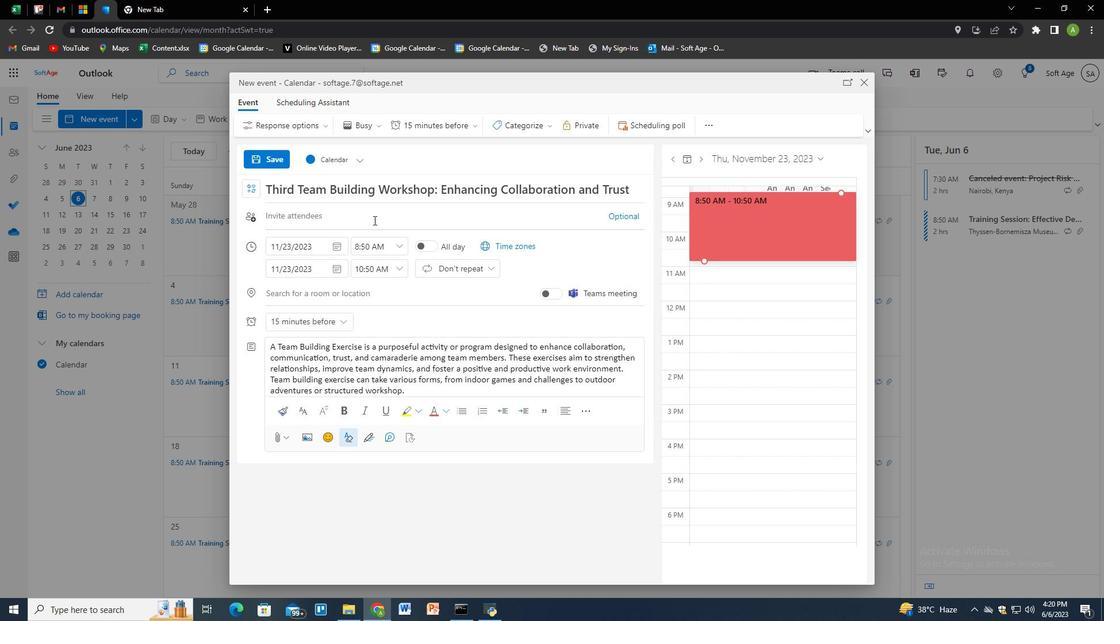 
Action: Key pressed softage.
Screenshot: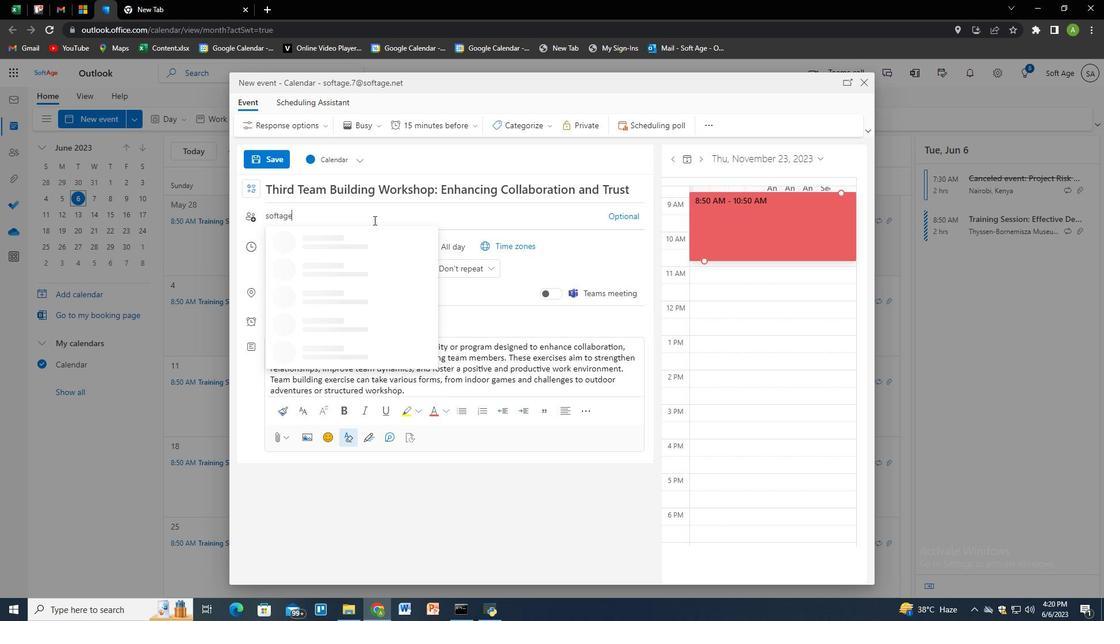 
Action: Mouse moved to (376, 219)
Screenshot: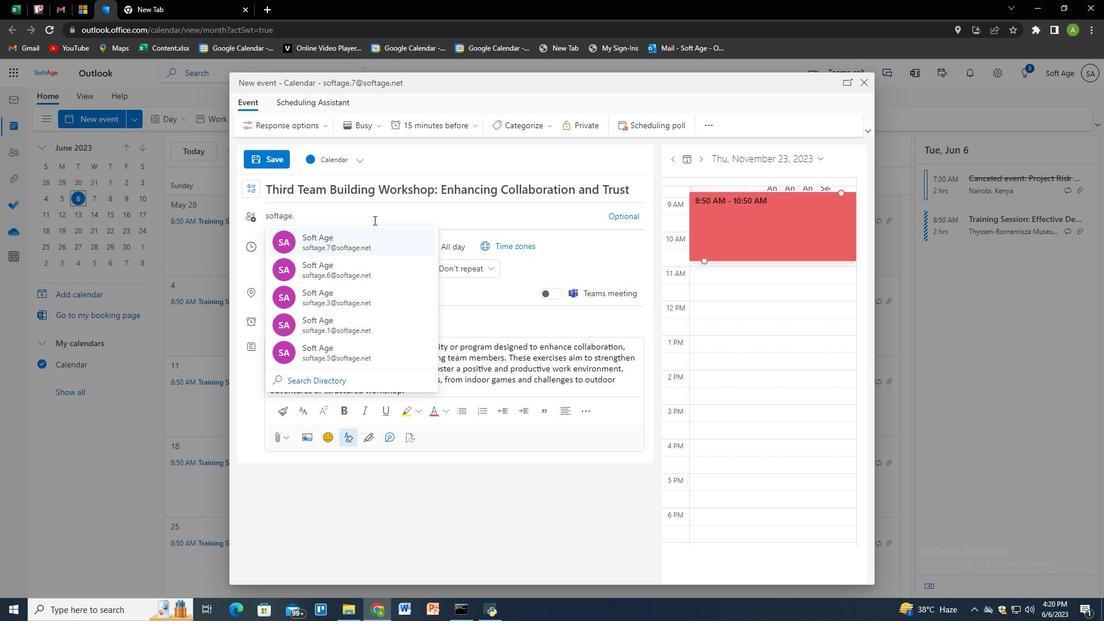
Action: Key pressed 2<Key.shift>@softage.net<Key.enter>softage.3<Key.shift>@softage.net<Key.enter>
Screenshot: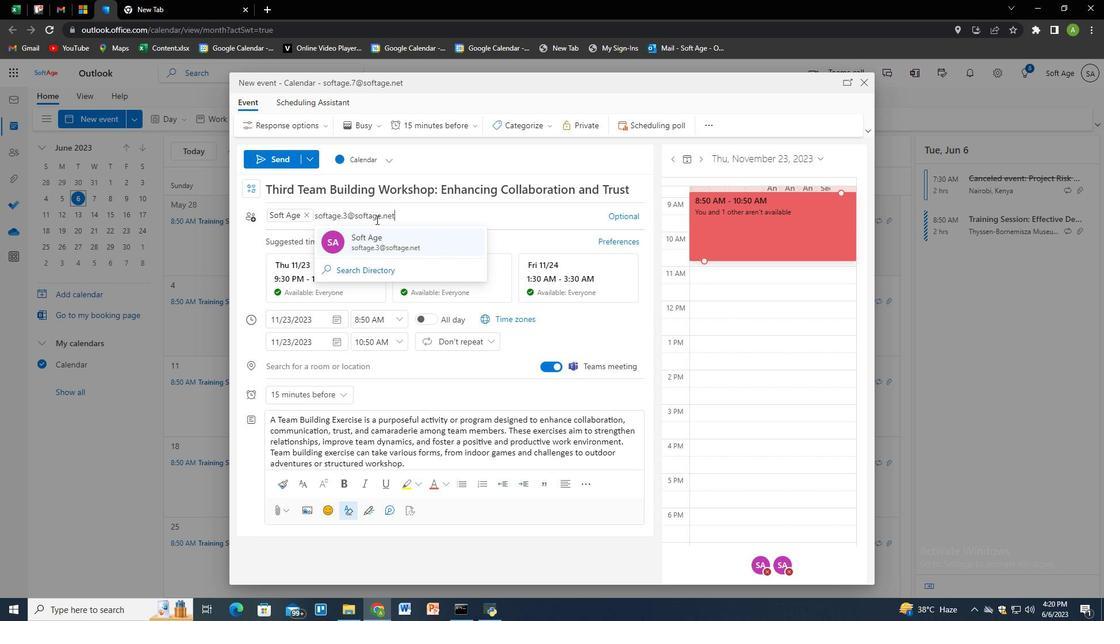 
Action: Mouse moved to (424, 128)
Screenshot: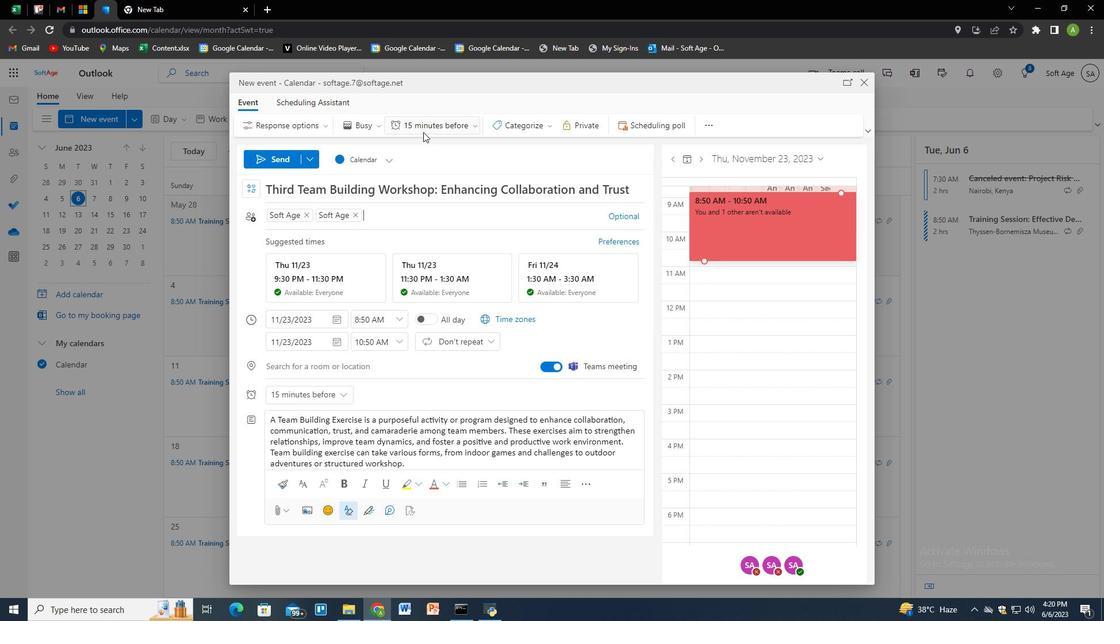 
Action: Mouse pressed left at (424, 128)
Screenshot: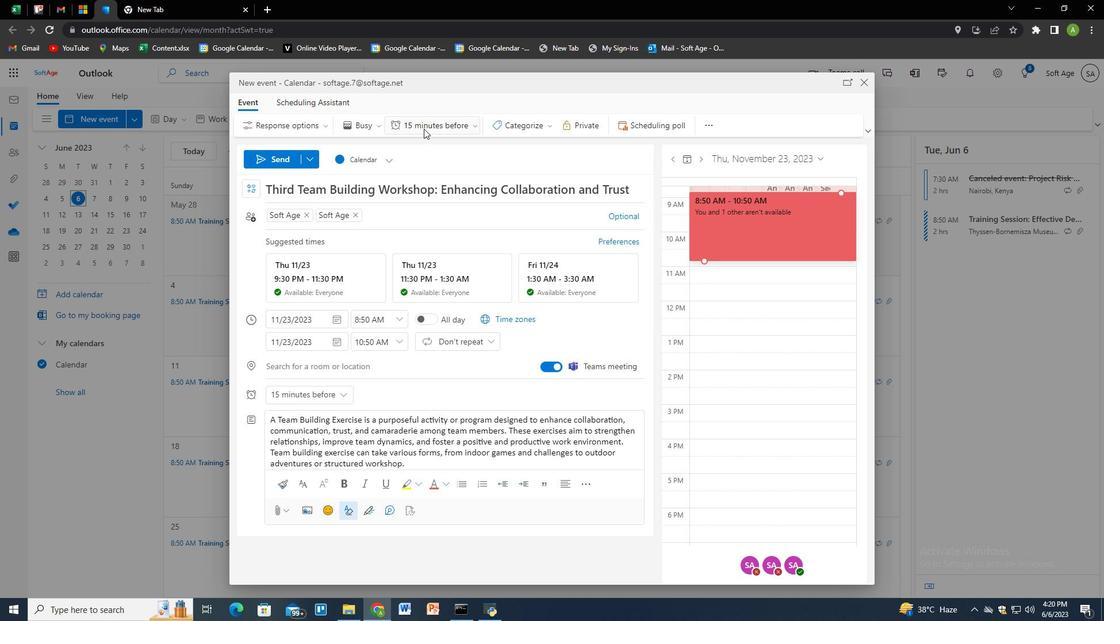 
Action: Mouse moved to (422, 186)
Screenshot: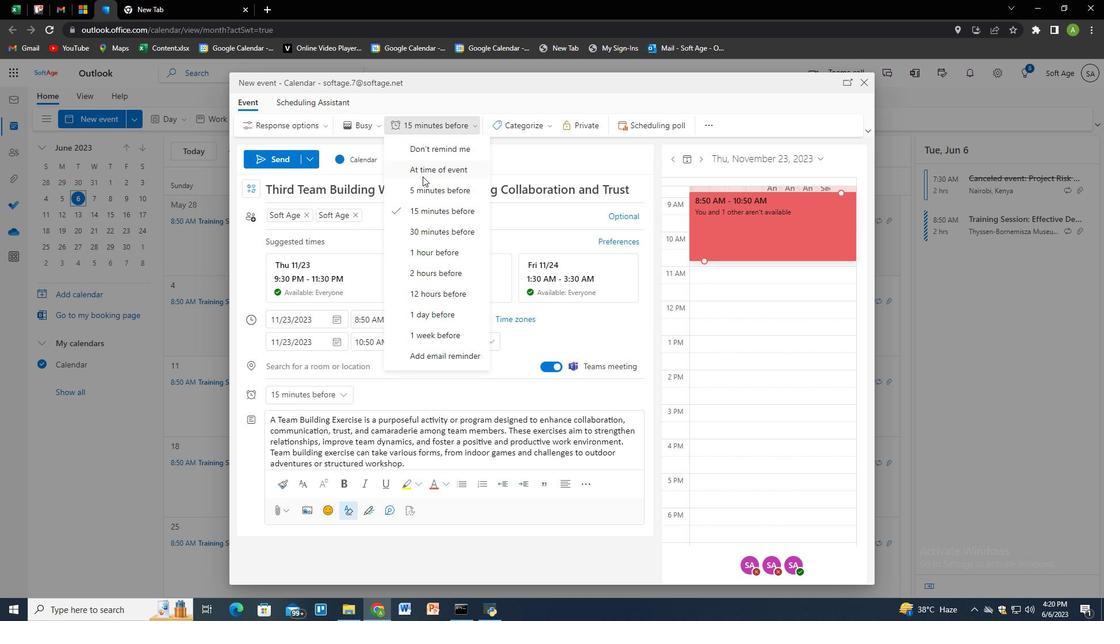 
Action: Mouse pressed left at (422, 186)
Screenshot: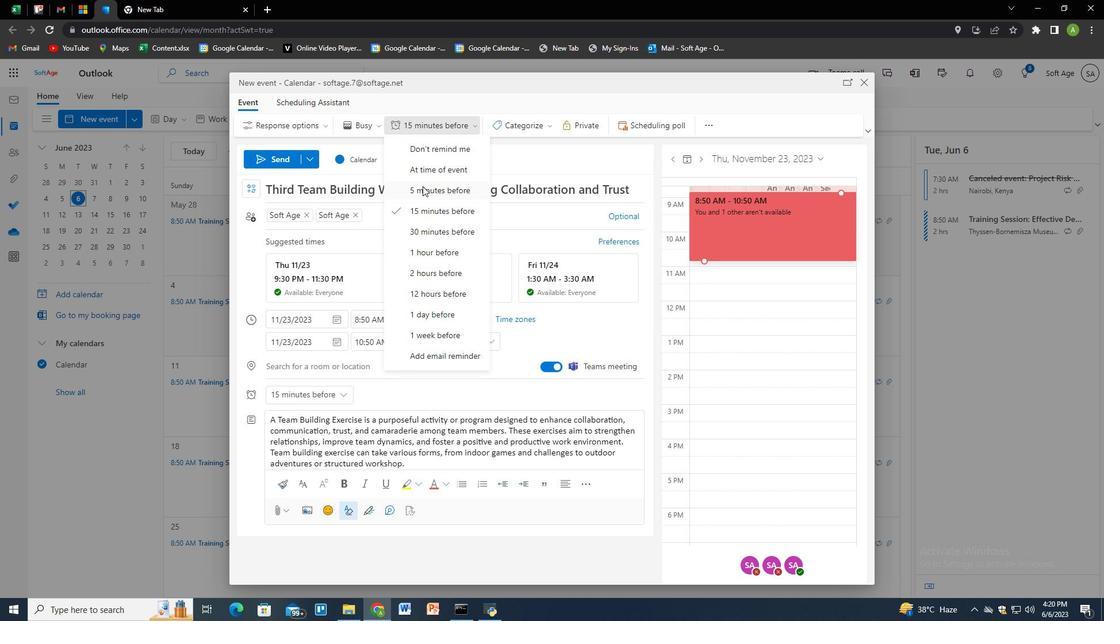 
Action: Mouse moved to (419, 217)
Screenshot: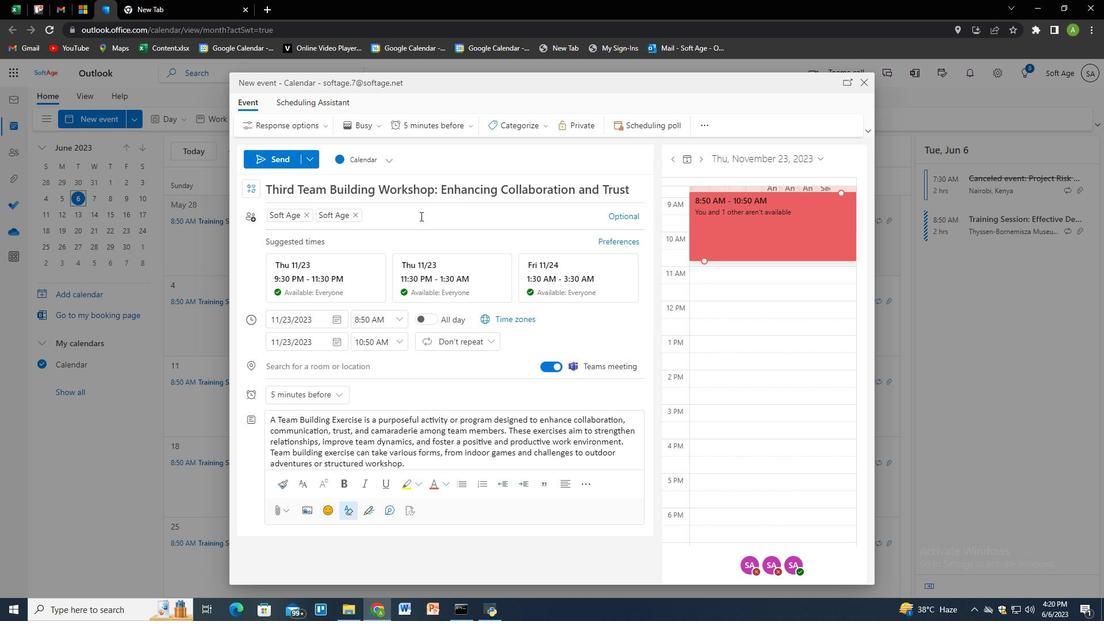 
Action: Mouse pressed left at (419, 217)
Screenshot: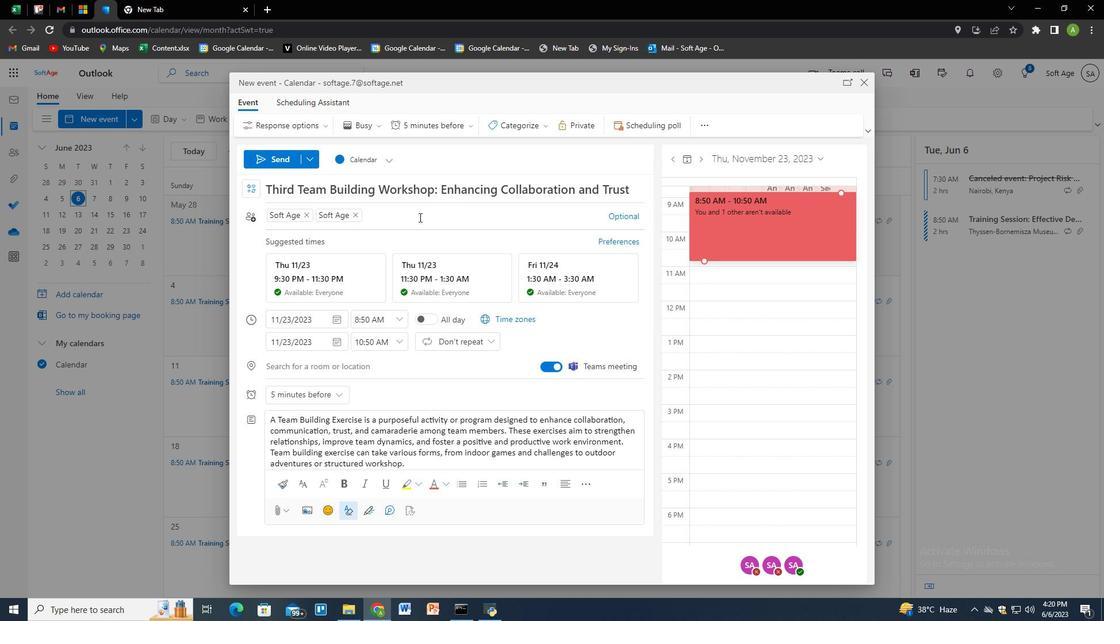 
Action: Mouse moved to (276, 158)
Screenshot: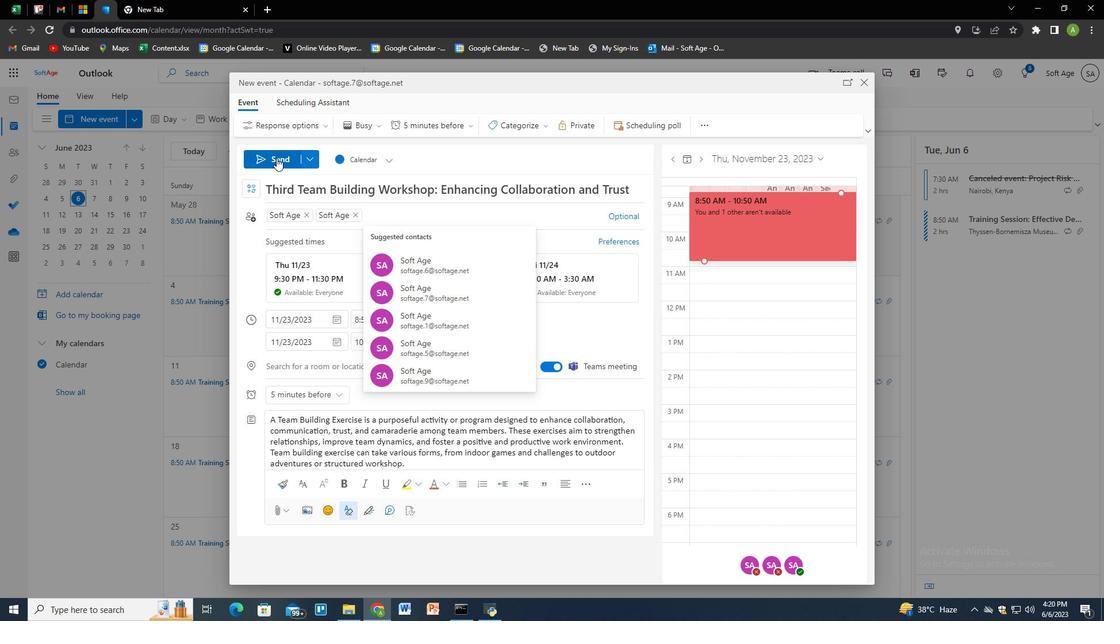 
Action: Mouse pressed left at (276, 158)
Screenshot: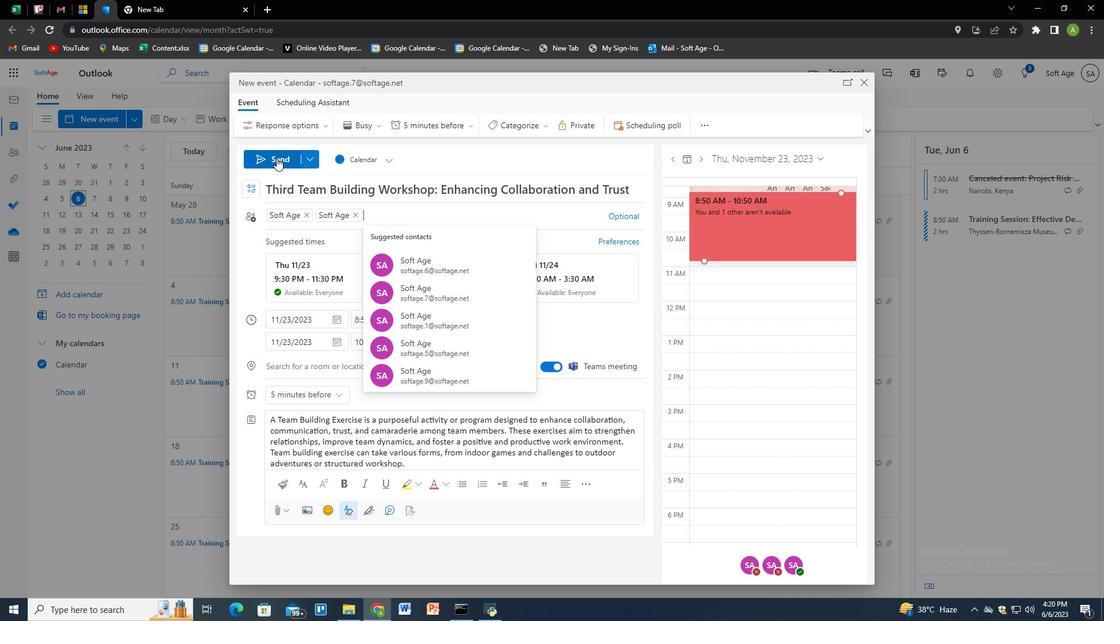 
Action: Mouse moved to (519, 348)
Screenshot: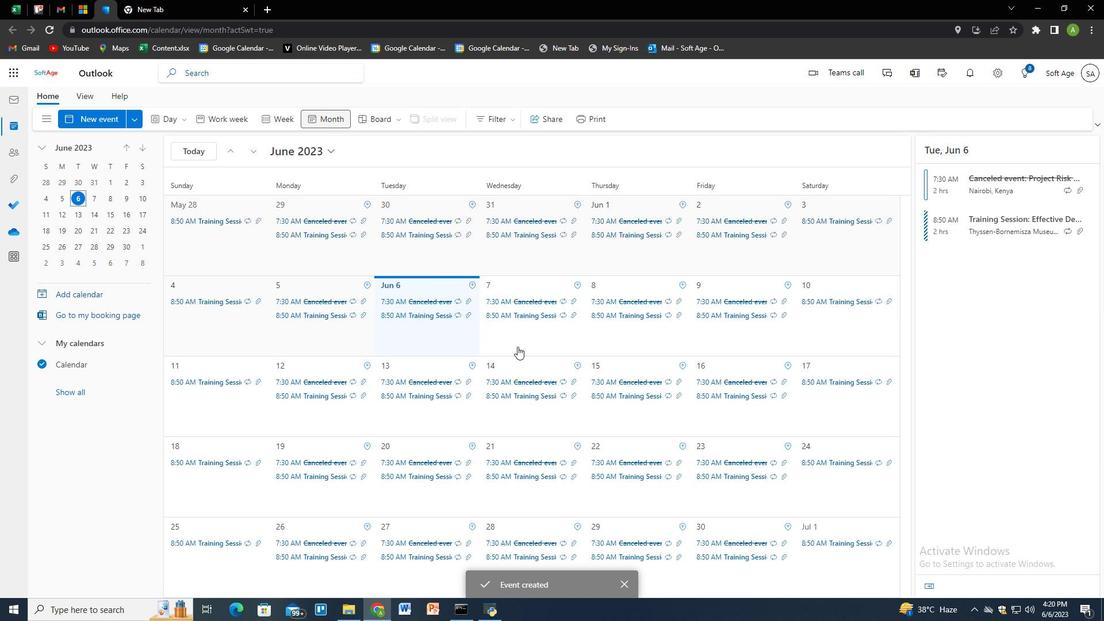 
